 Task: For heading Use Spectral with green colour.  font size for heading18,  'Change the font style of data to'Spectral and font size to 9,  Change the alignment of both headline & data to Align left In the sheet  Budget Planning Spreadsheetbook
Action: Mouse moved to (25, 130)
Screenshot: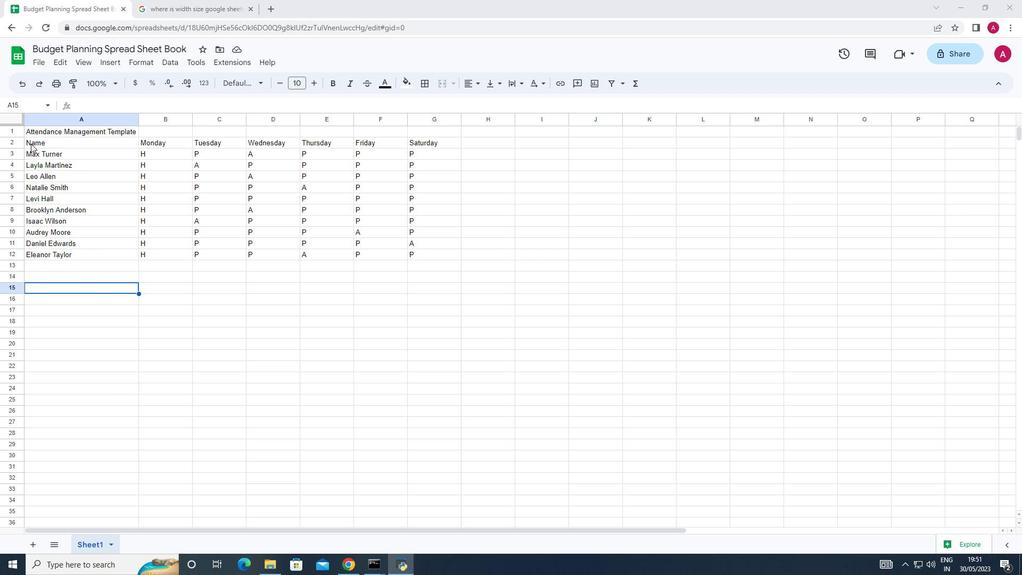 
Action: Mouse pressed left at (25, 130)
Screenshot: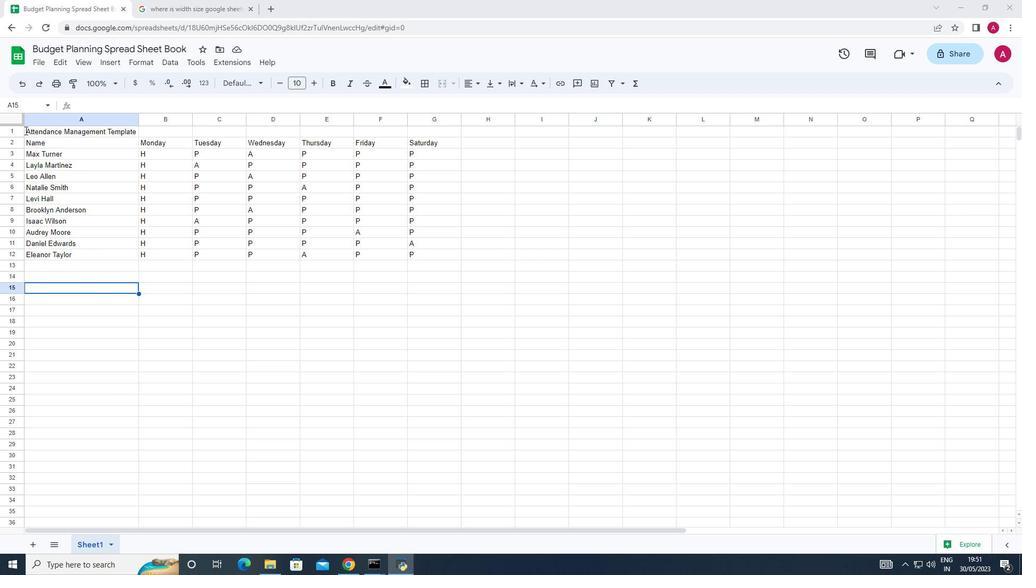 
Action: Mouse moved to (27, 129)
Screenshot: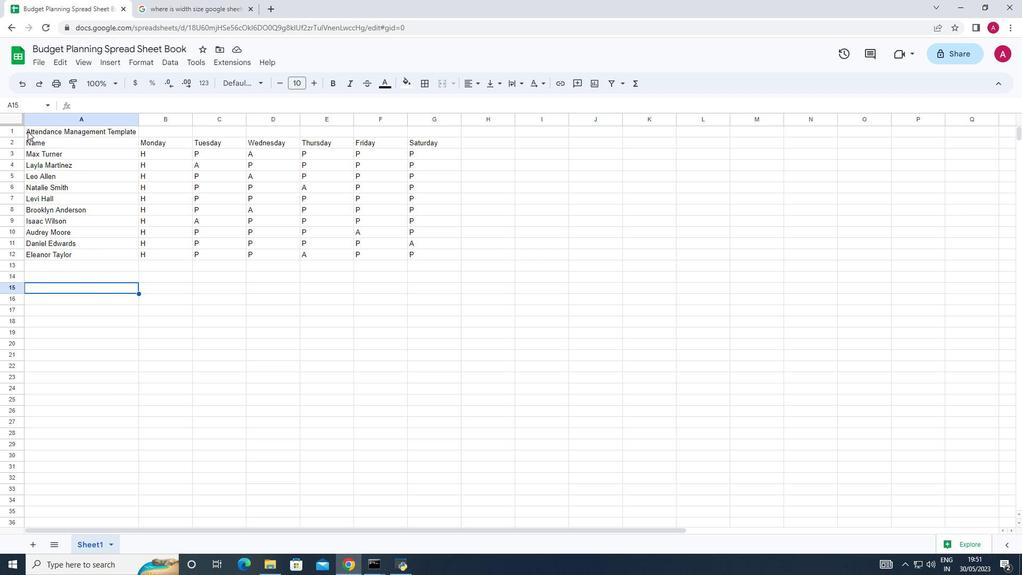 
Action: Mouse pressed left at (27, 129)
Screenshot: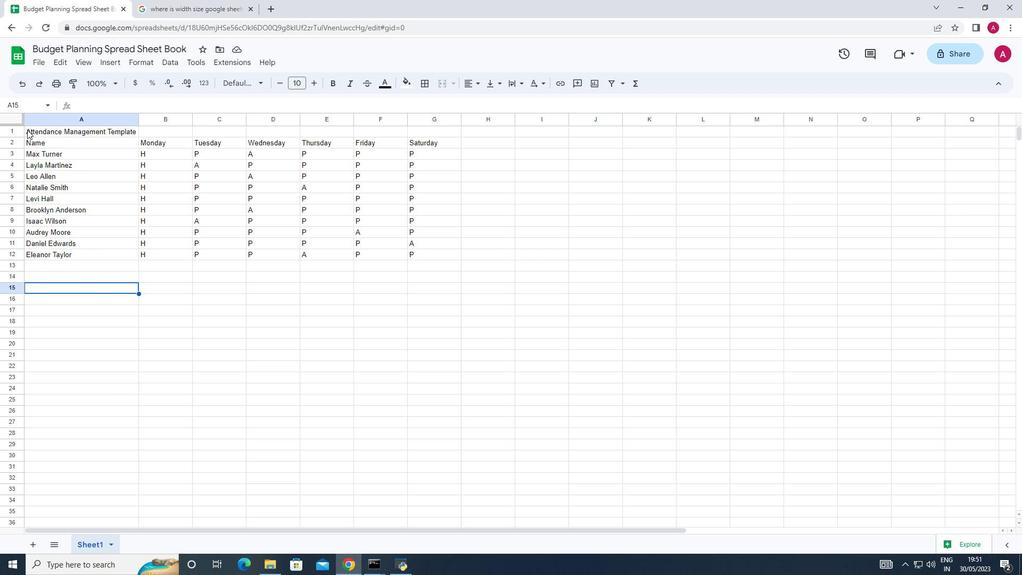 
Action: Mouse moved to (247, 82)
Screenshot: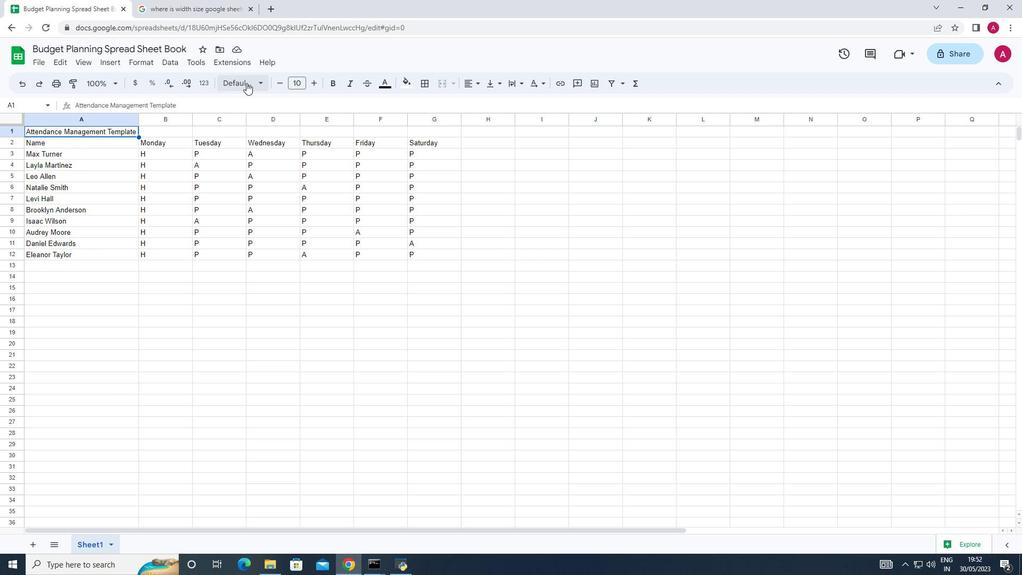 
Action: Mouse pressed left at (247, 82)
Screenshot: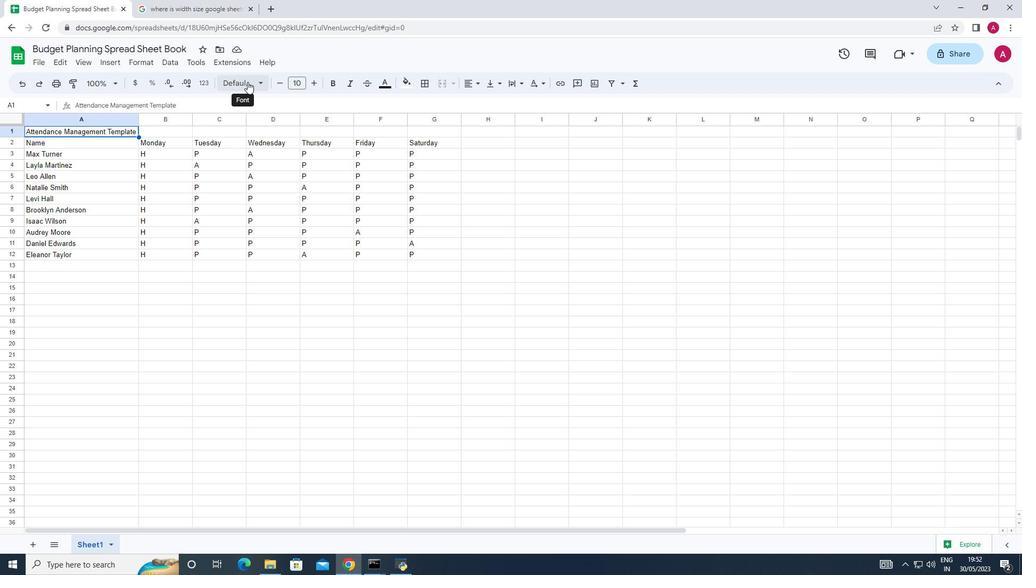 
Action: Mouse moved to (279, 283)
Screenshot: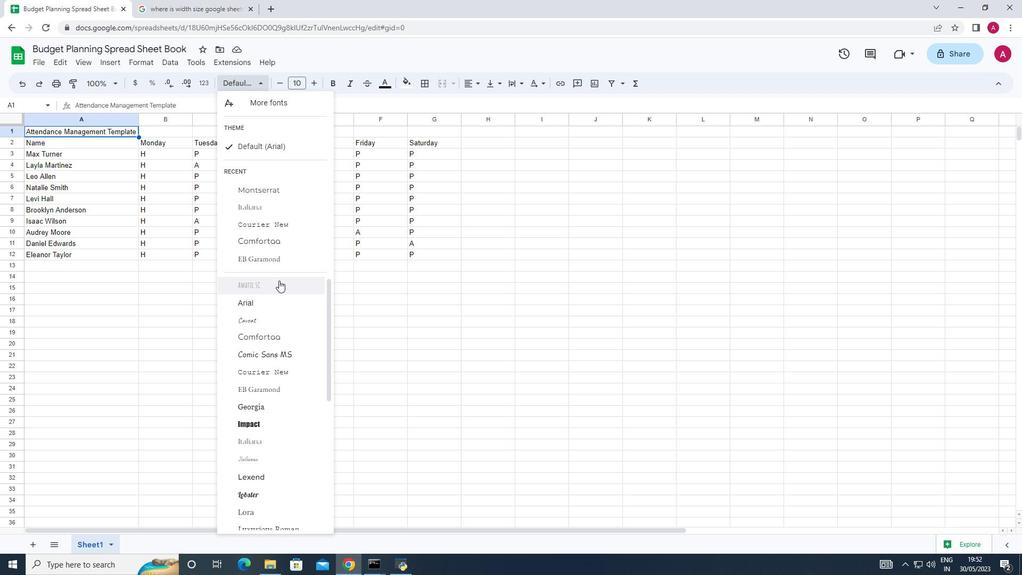
Action: Mouse scrolled (279, 282) with delta (0, 0)
Screenshot: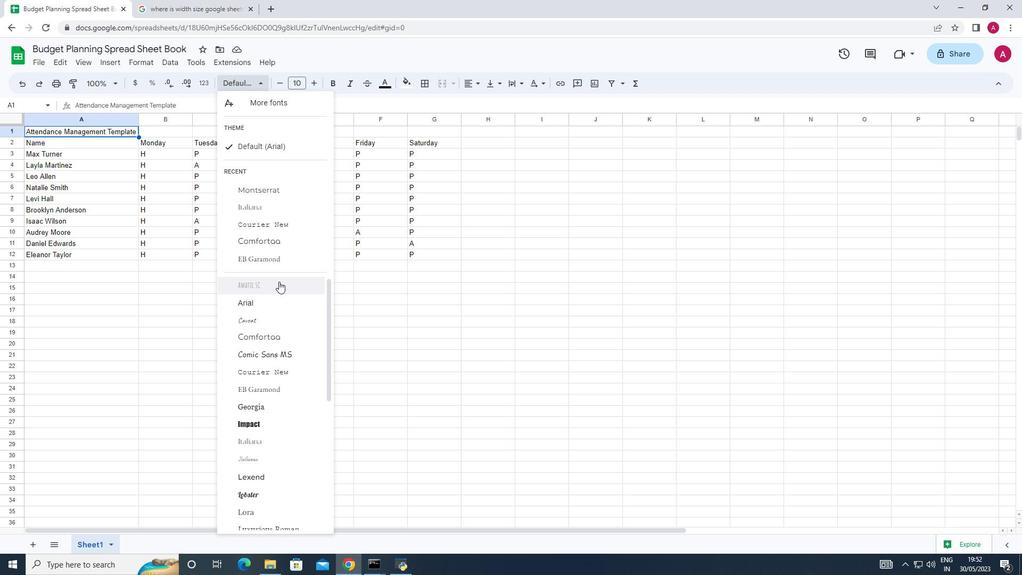 
Action: Mouse moved to (277, 306)
Screenshot: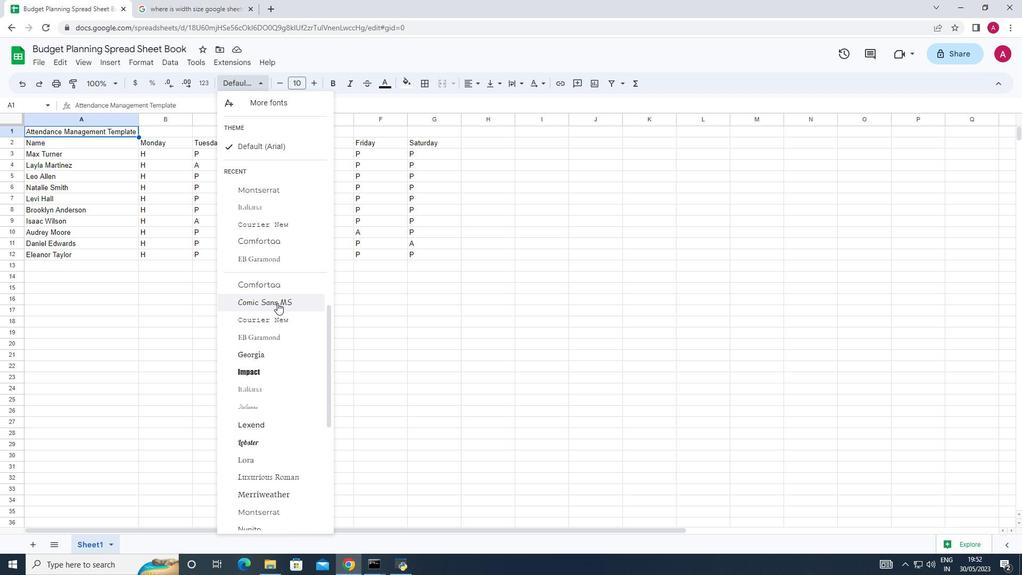 
Action: Mouse scrolled (277, 305) with delta (0, 0)
Screenshot: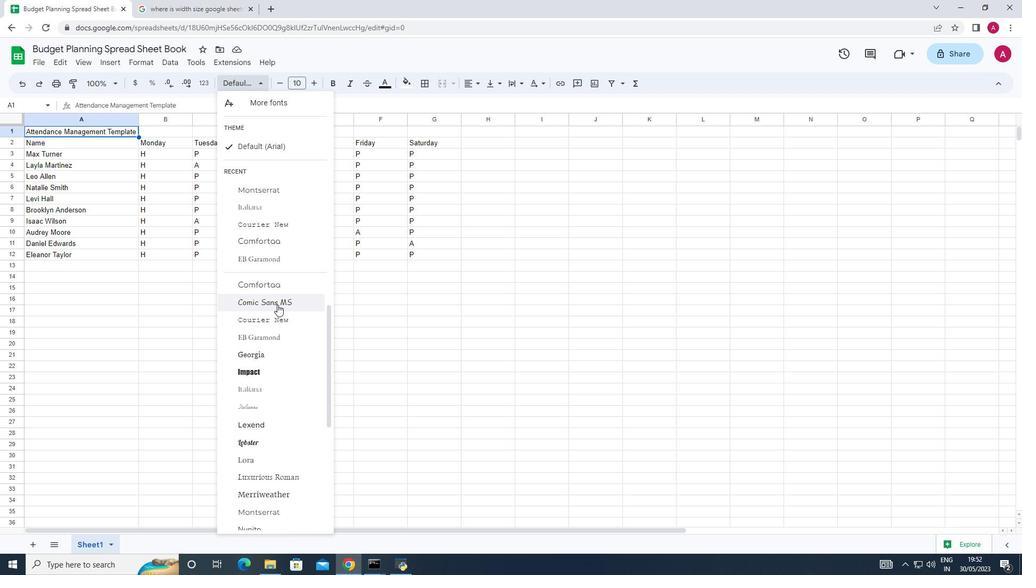 
Action: Mouse moved to (275, 312)
Screenshot: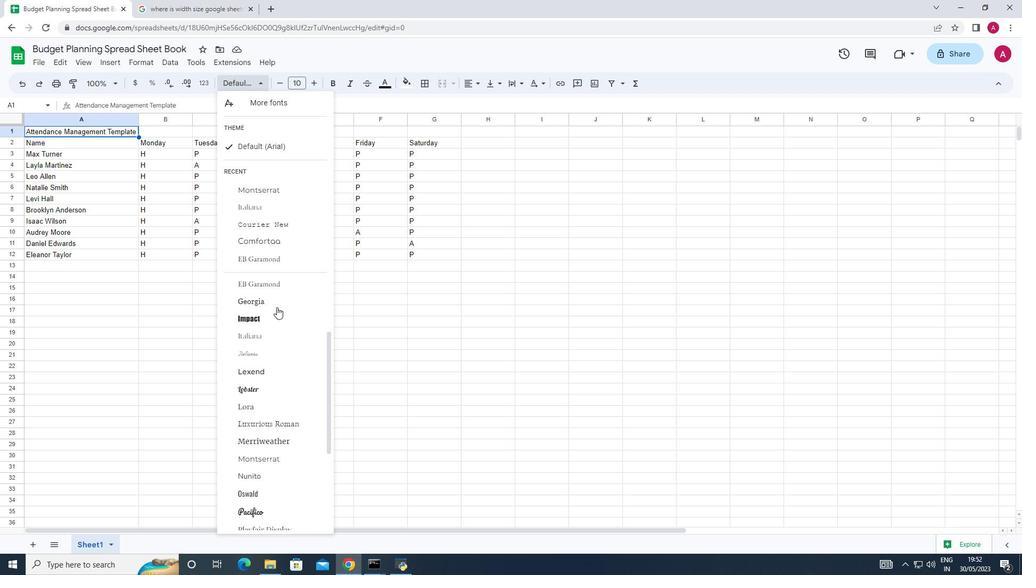 
Action: Mouse scrolled (275, 312) with delta (0, 0)
Screenshot: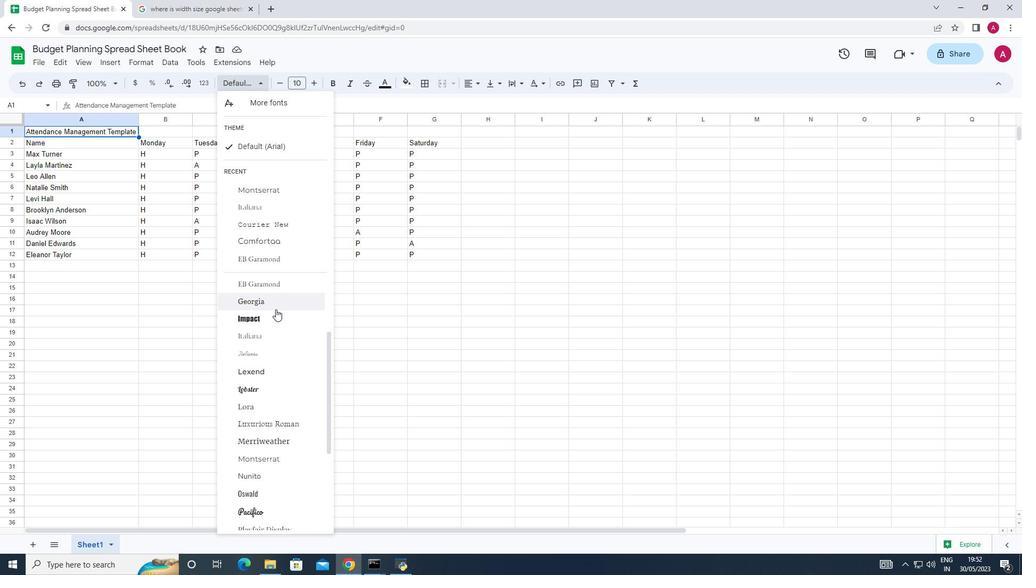 
Action: Mouse moved to (271, 319)
Screenshot: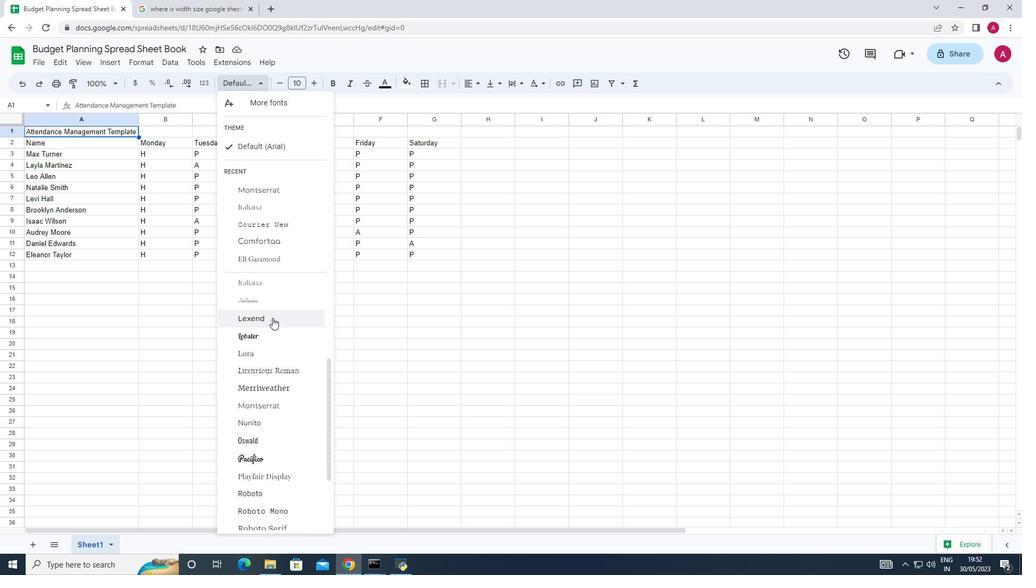 
Action: Mouse scrolled (271, 319) with delta (0, 0)
Screenshot: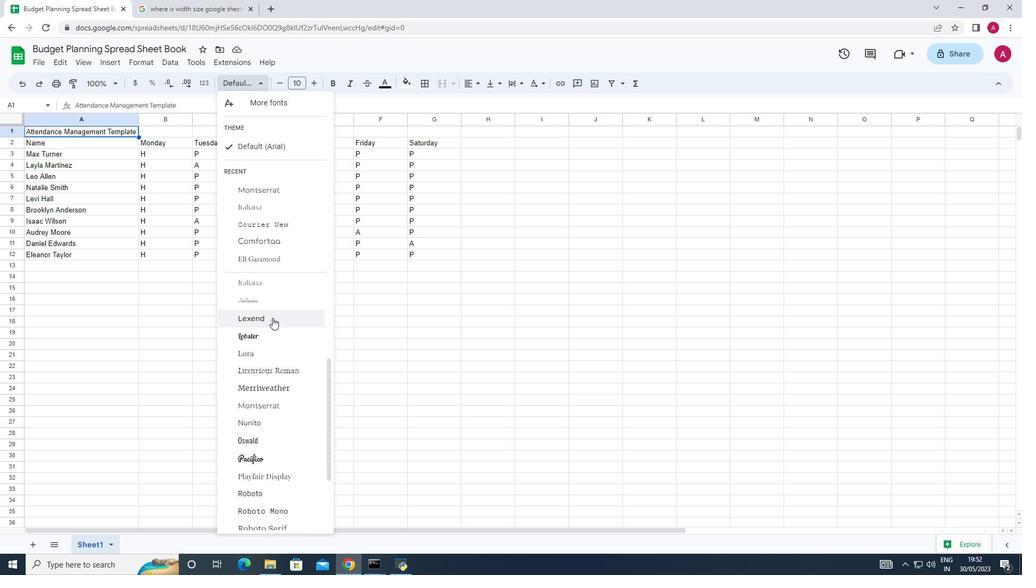 
Action: Mouse moved to (263, 377)
Screenshot: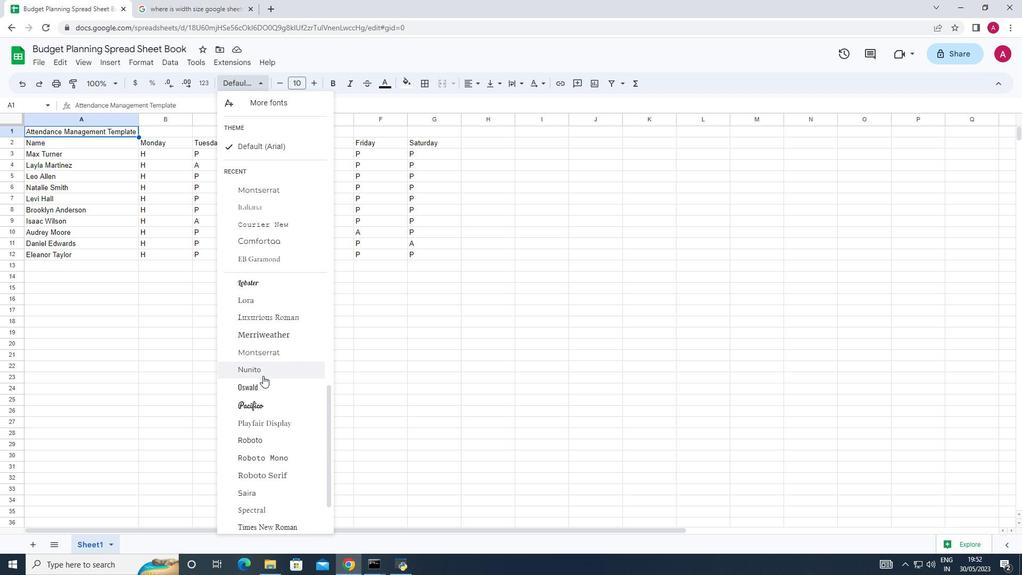 
Action: Mouse scrolled (263, 376) with delta (0, 0)
Screenshot: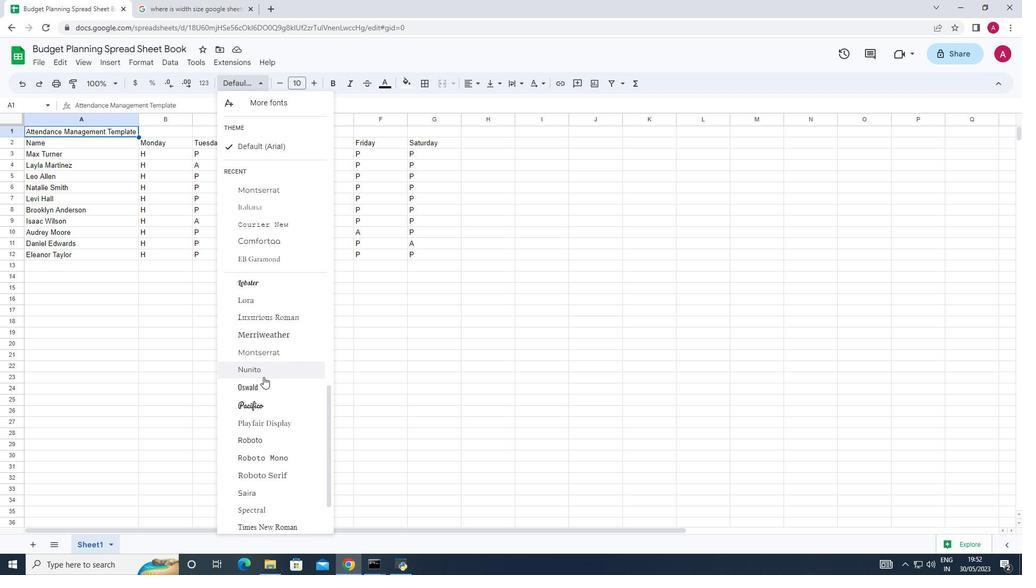 
Action: Mouse scrolled (263, 376) with delta (0, 0)
Screenshot: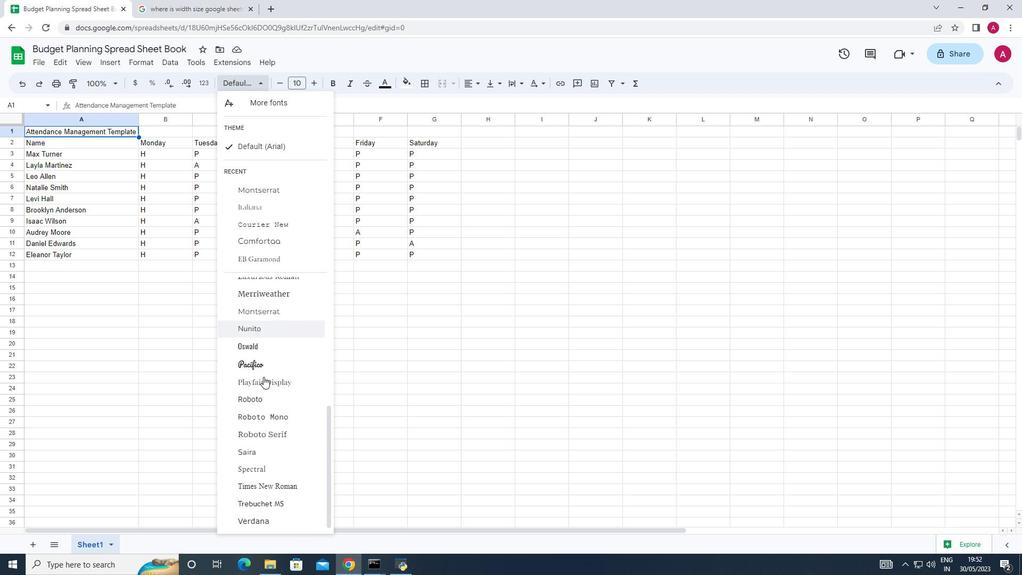 
Action: Mouse moved to (263, 378)
Screenshot: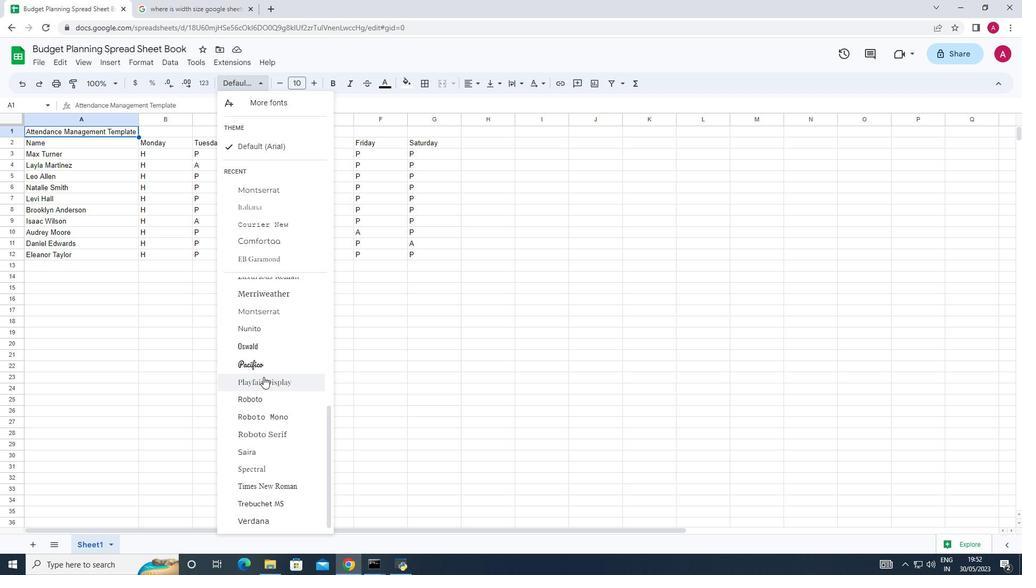 
Action: Mouse scrolled (263, 378) with delta (0, 0)
Screenshot: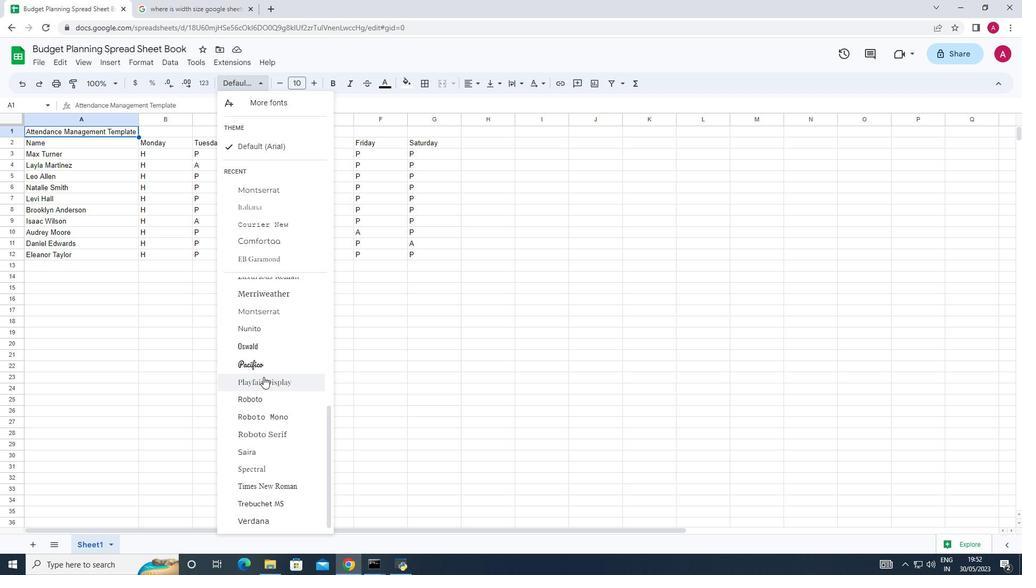 
Action: Mouse moved to (259, 471)
Screenshot: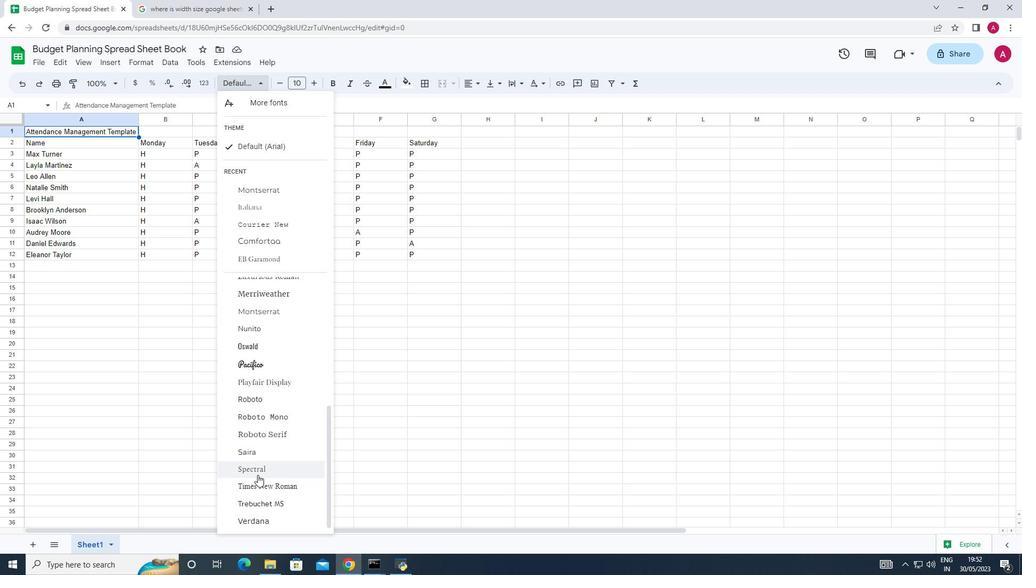 
Action: Mouse pressed left at (259, 471)
Screenshot: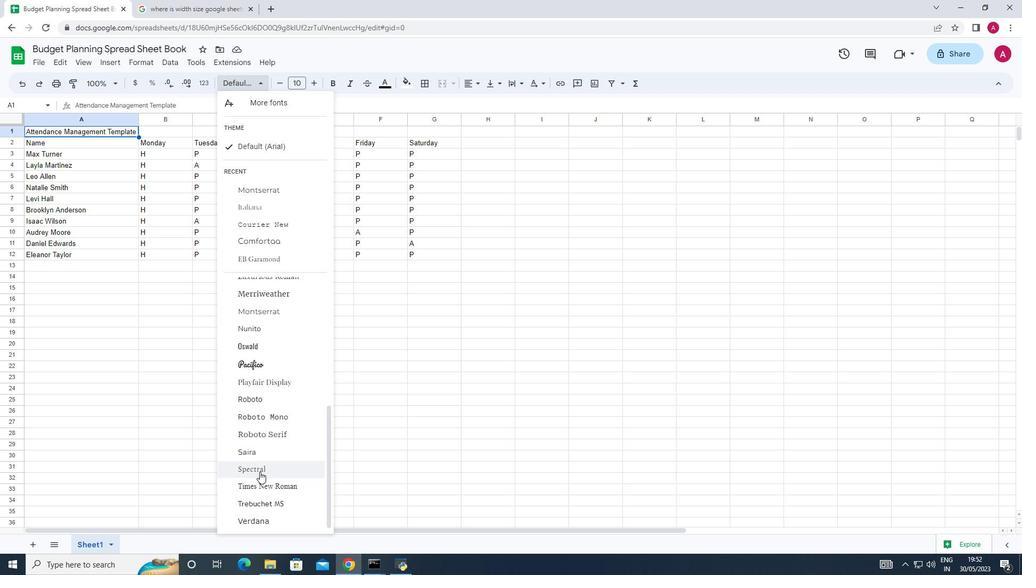 
Action: Mouse moved to (389, 85)
Screenshot: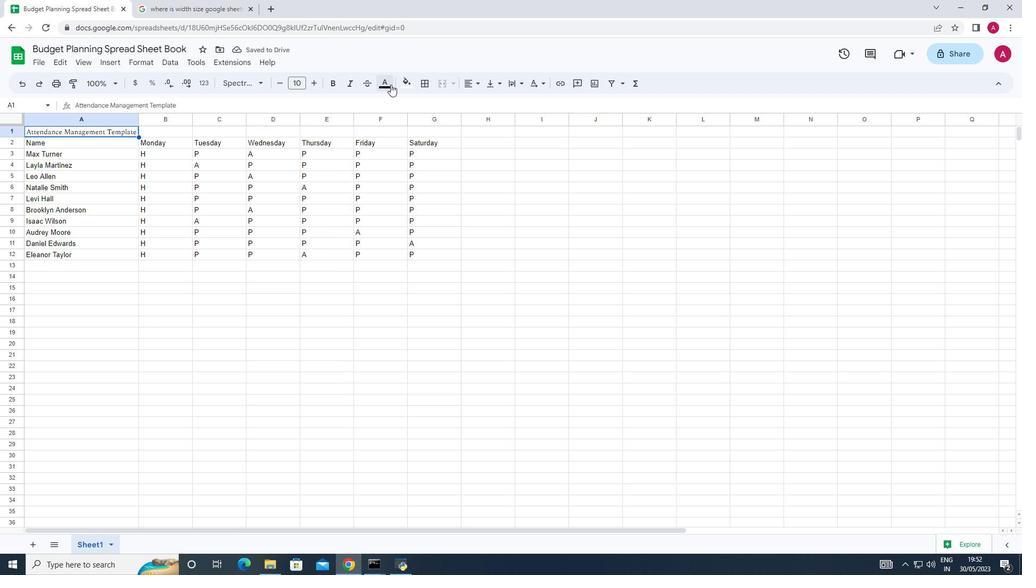 
Action: Mouse pressed left at (389, 85)
Screenshot: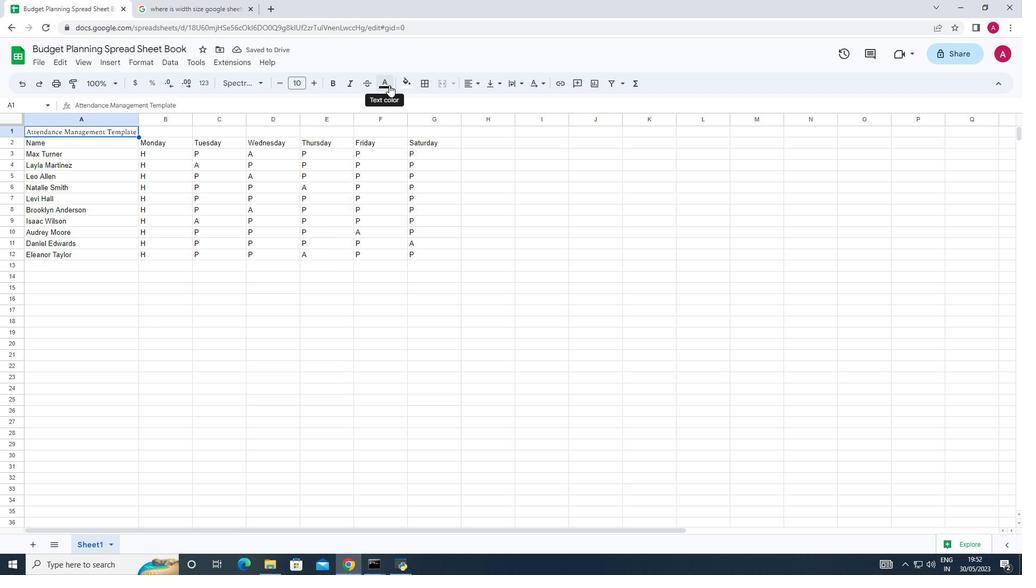 
Action: Mouse moved to (433, 133)
Screenshot: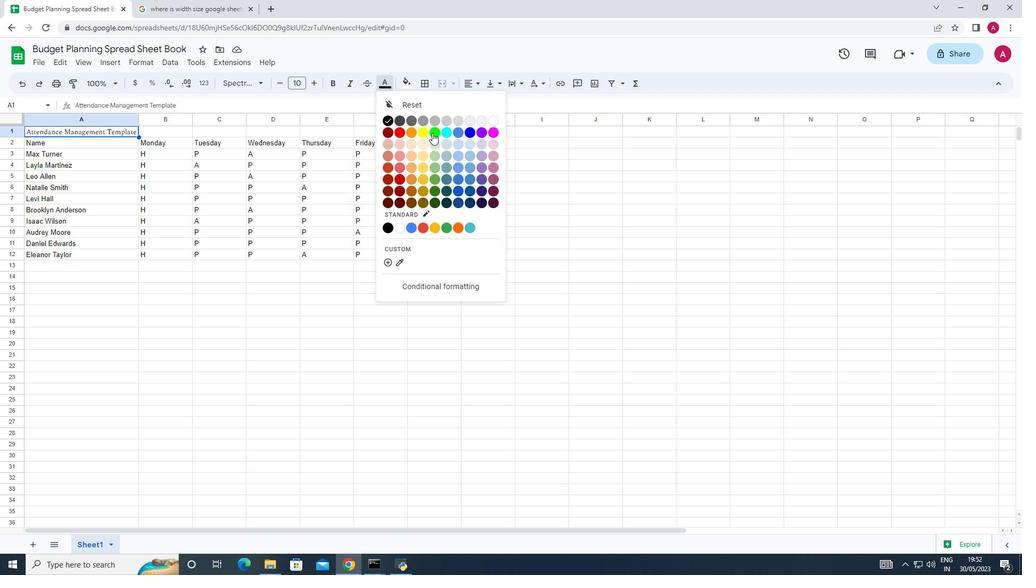 
Action: Mouse pressed left at (433, 133)
Screenshot: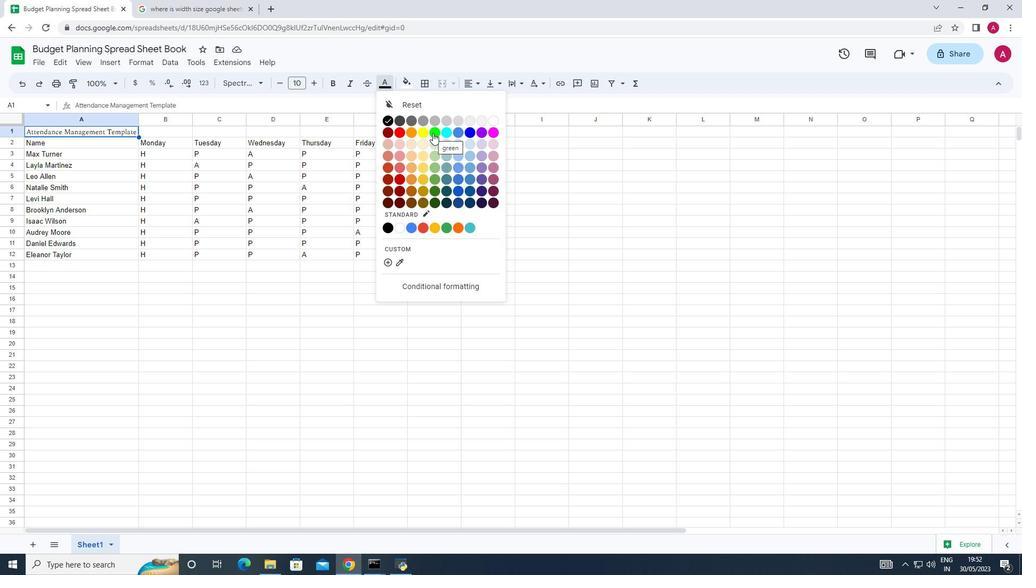 
Action: Mouse moved to (313, 85)
Screenshot: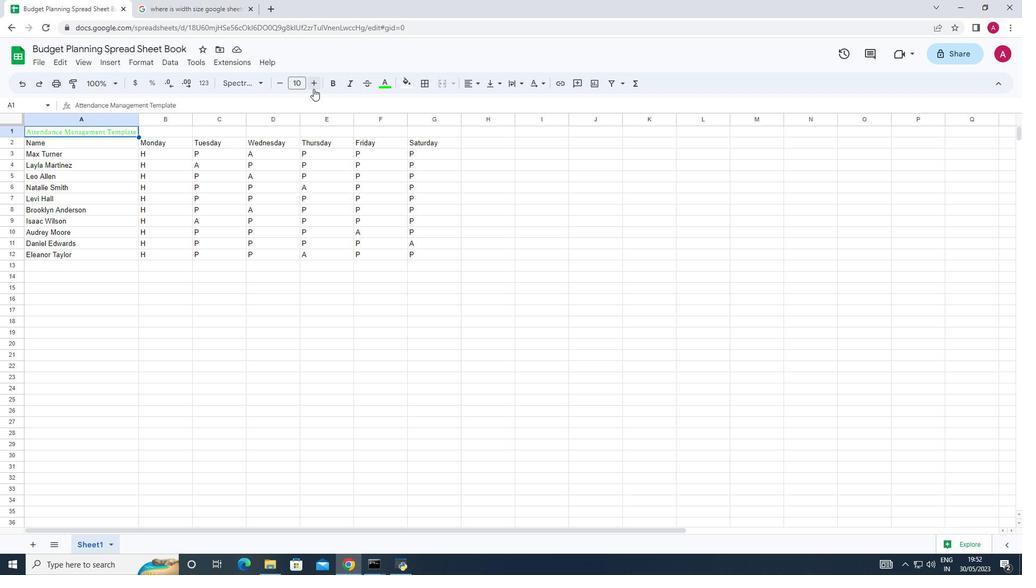 
Action: Mouse pressed left at (313, 85)
Screenshot: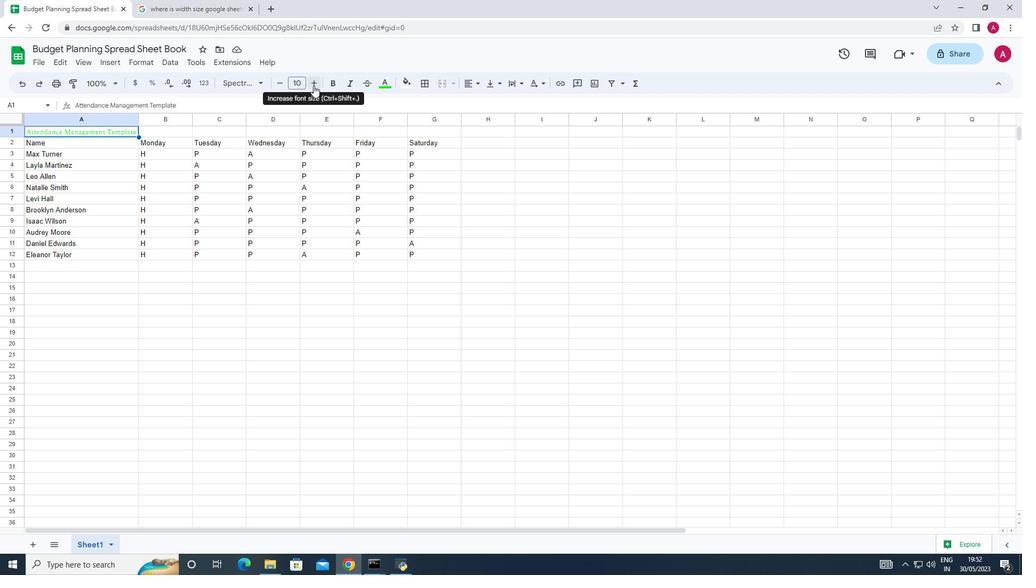 
Action: Mouse pressed left at (313, 85)
Screenshot: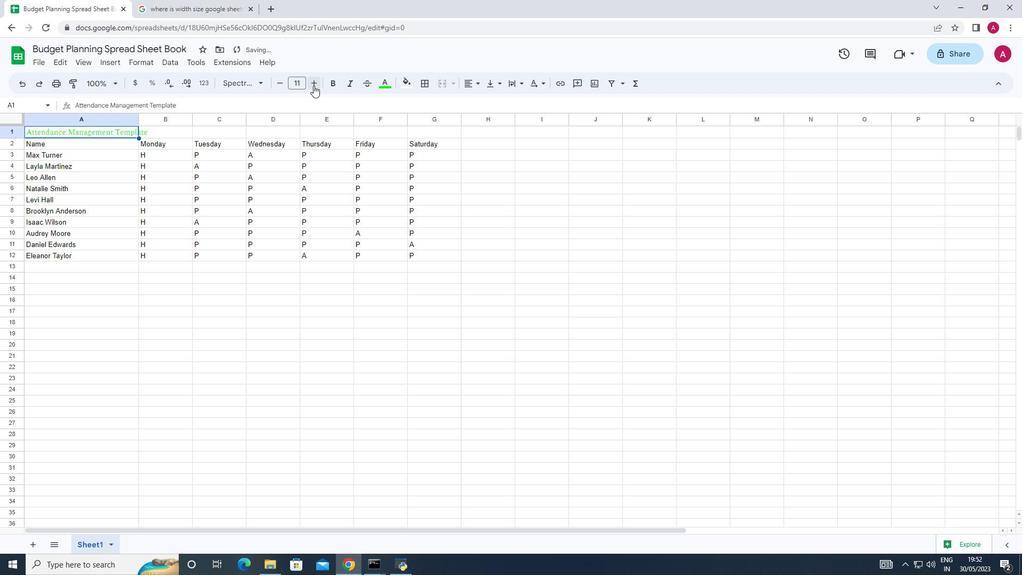
Action: Mouse pressed left at (313, 85)
Screenshot: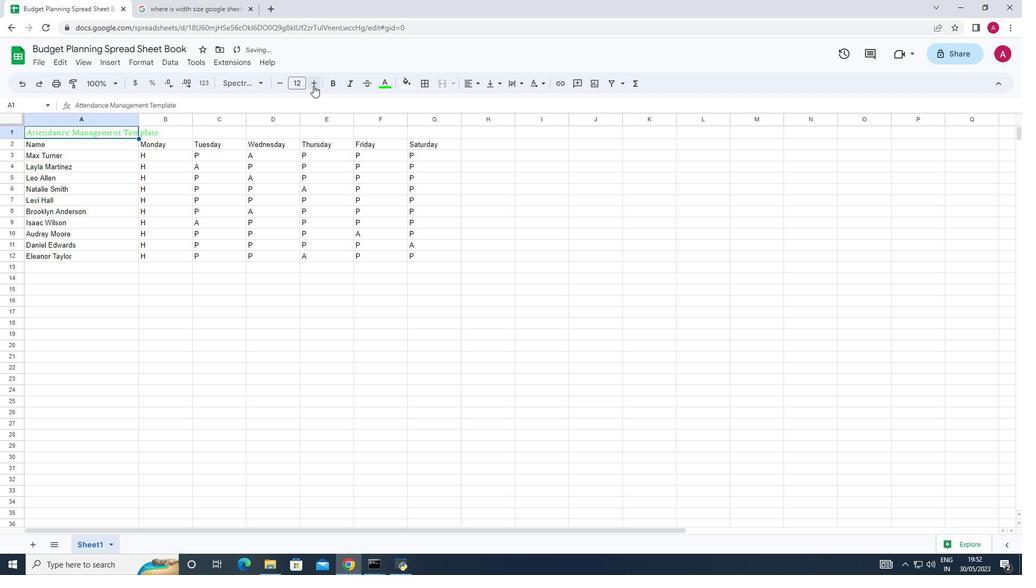 
Action: Mouse pressed left at (313, 85)
Screenshot: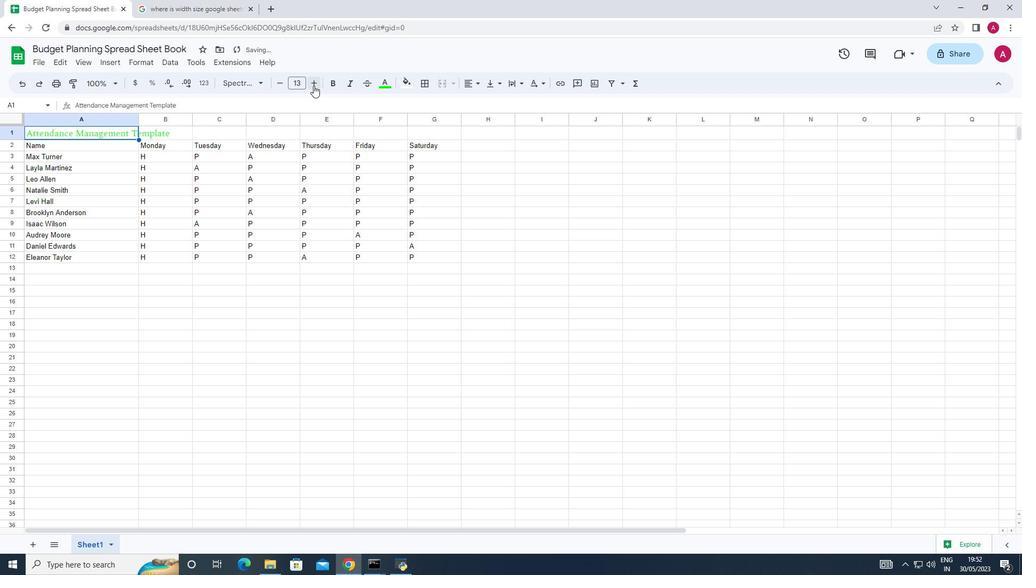 
Action: Mouse pressed left at (313, 85)
Screenshot: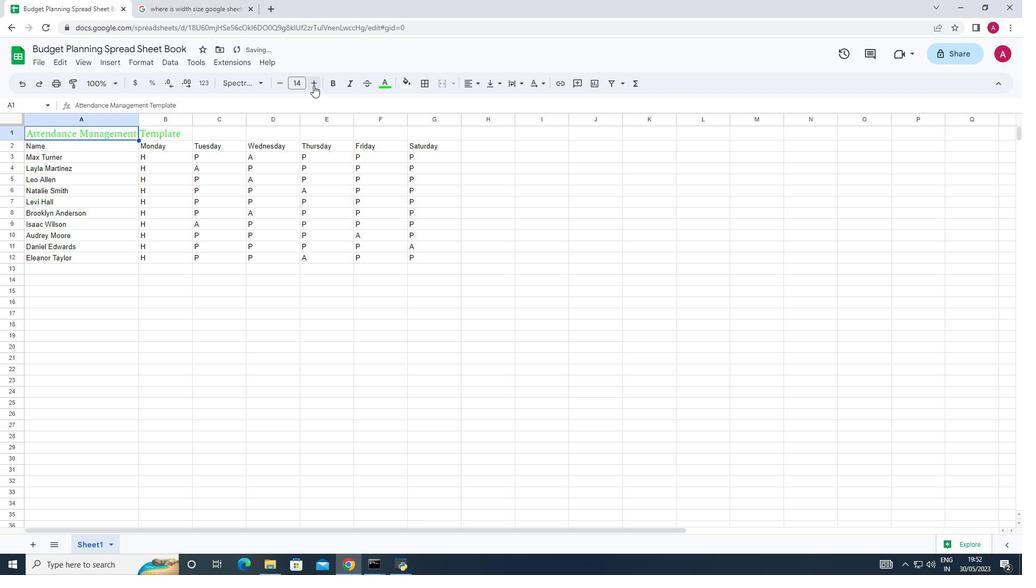 
Action: Mouse pressed left at (313, 85)
Screenshot: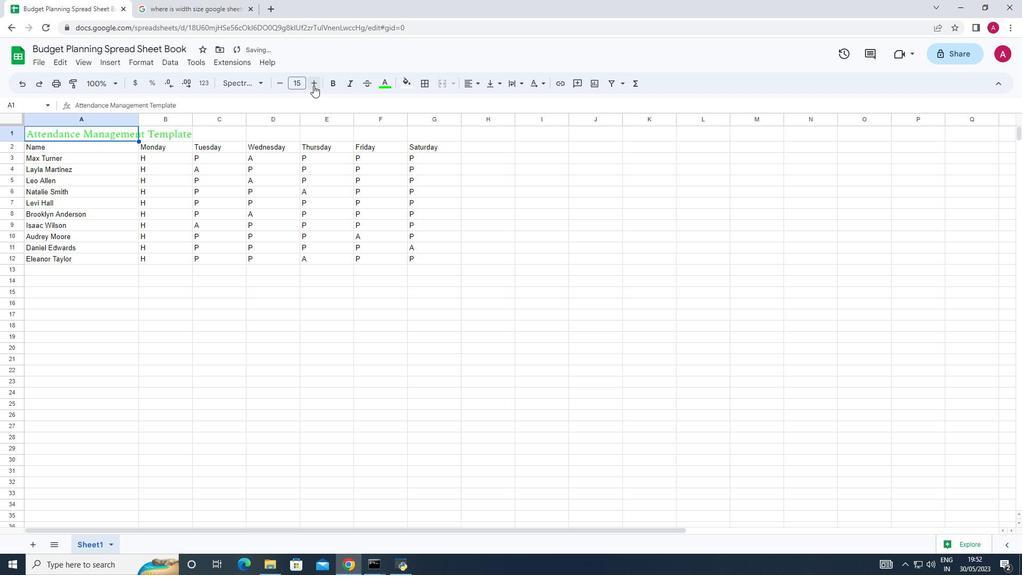 
Action: Mouse pressed left at (313, 85)
Screenshot: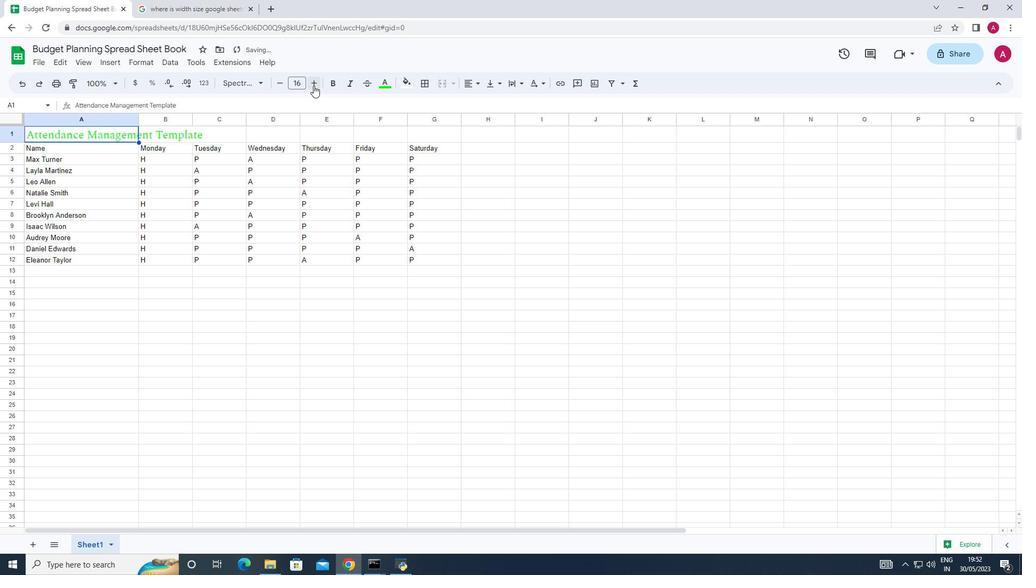 
Action: Mouse pressed left at (313, 85)
Screenshot: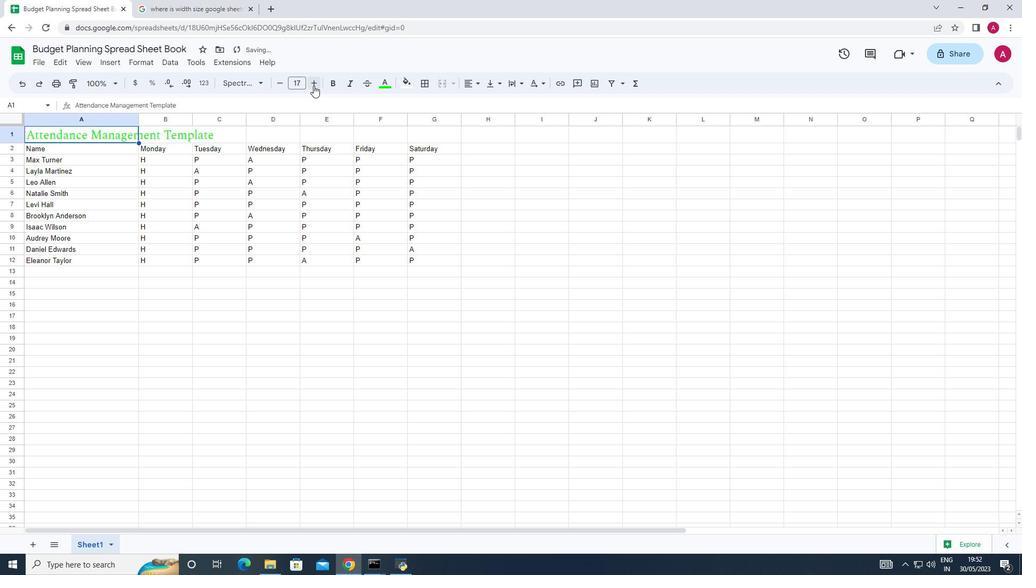 
Action: Mouse moved to (192, 334)
Screenshot: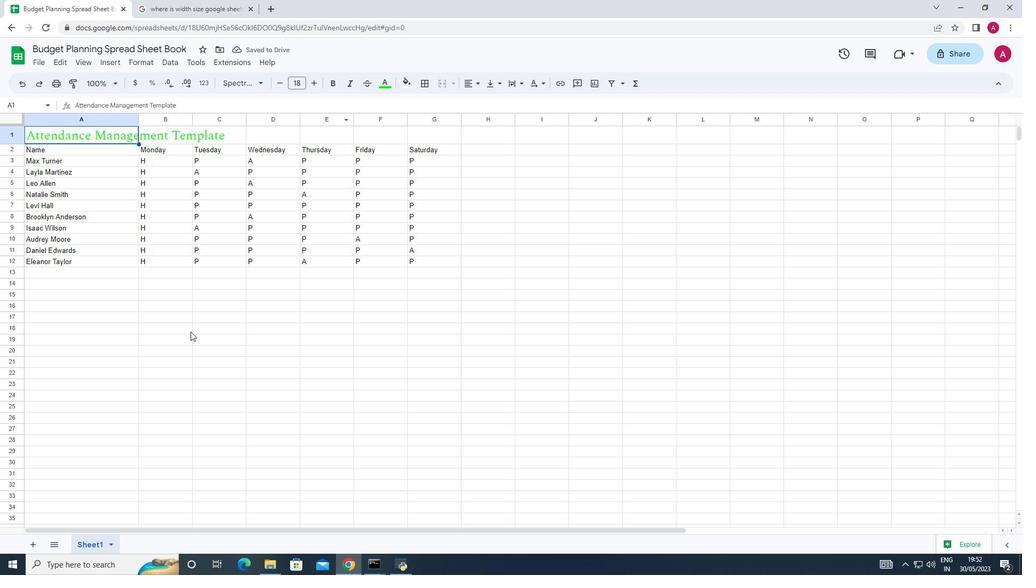 
Action: Mouse pressed left at (192, 334)
Screenshot: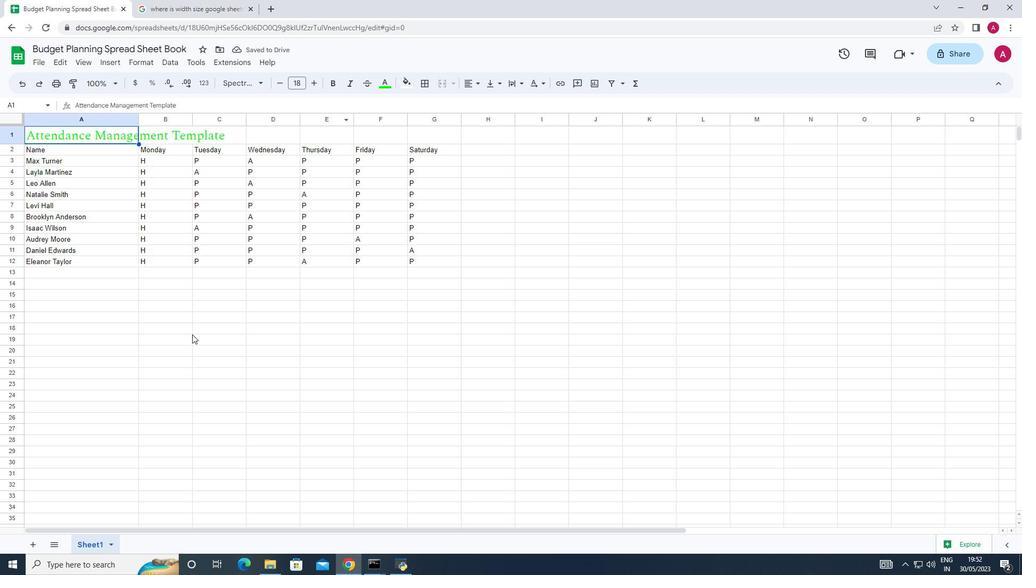 
Action: Mouse moved to (27, 146)
Screenshot: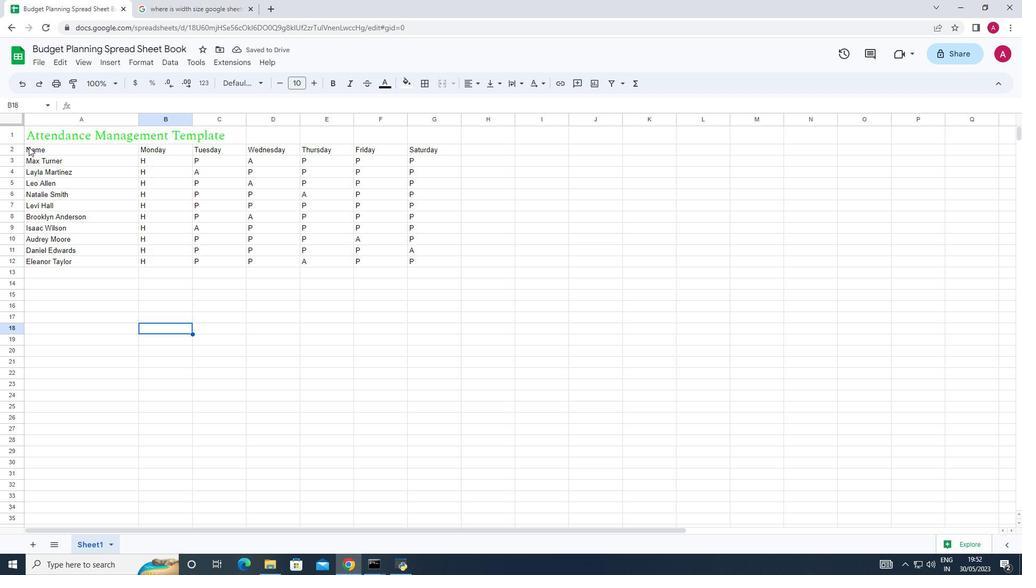 
Action: Mouse pressed left at (27, 146)
Screenshot: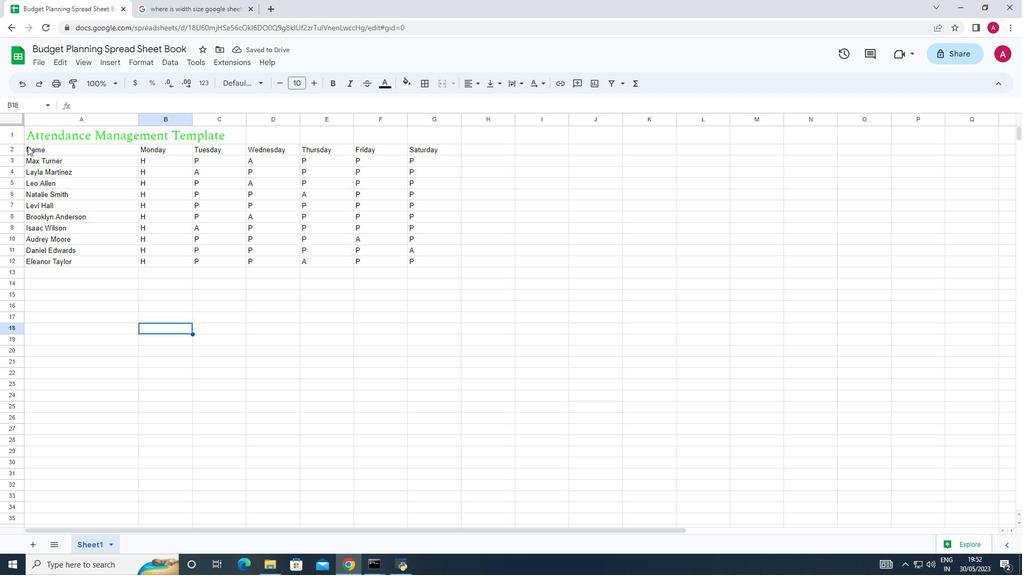 
Action: Mouse moved to (237, 82)
Screenshot: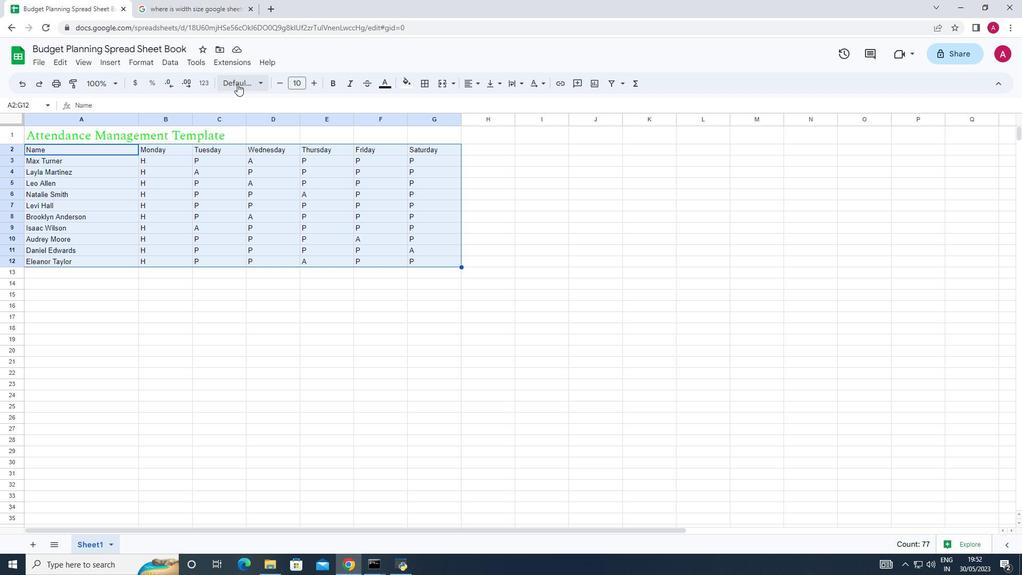 
Action: Mouse pressed left at (237, 82)
Screenshot: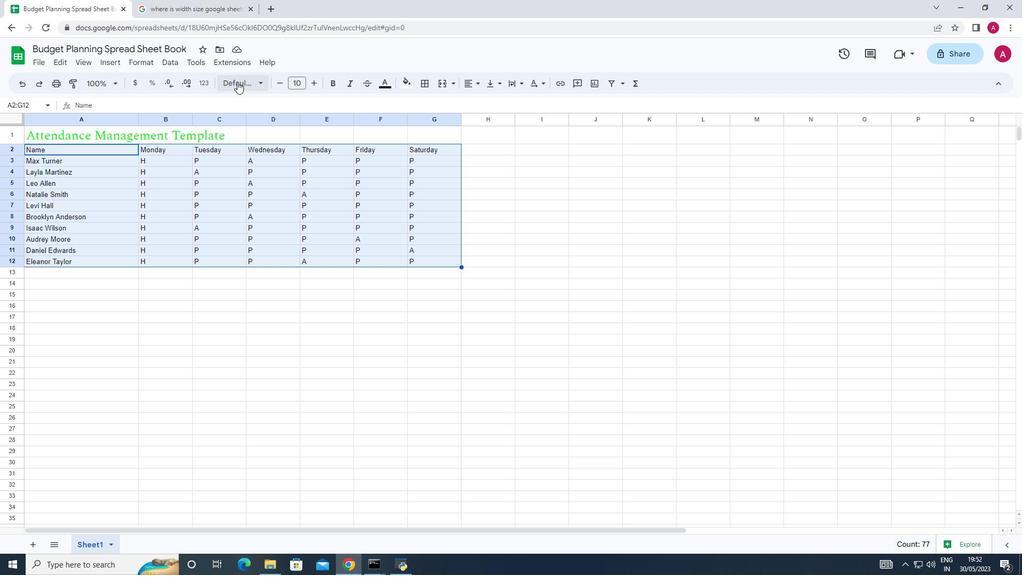 
Action: Mouse moved to (261, 268)
Screenshot: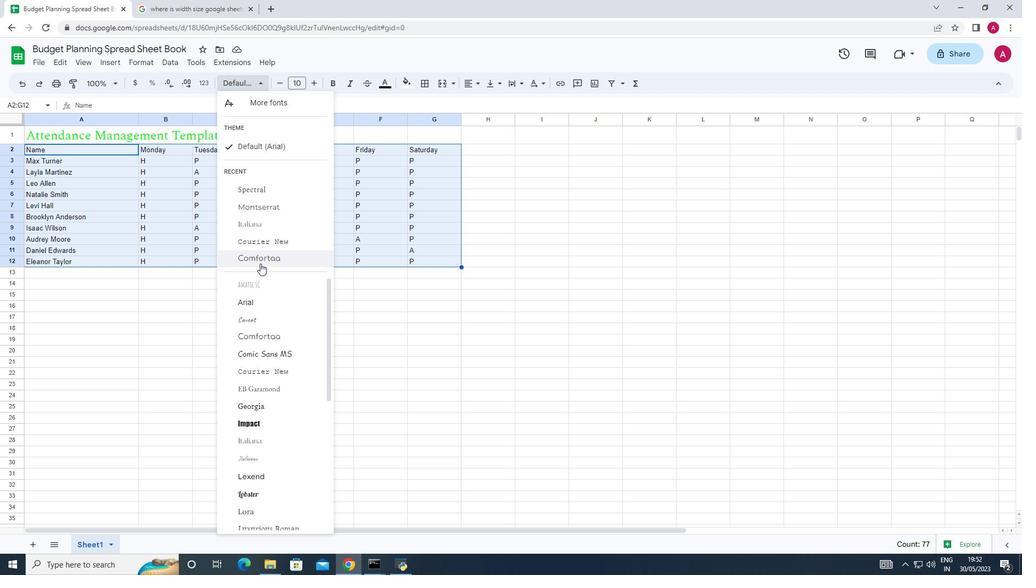 
Action: Mouse scrolled (261, 267) with delta (0, 0)
Screenshot: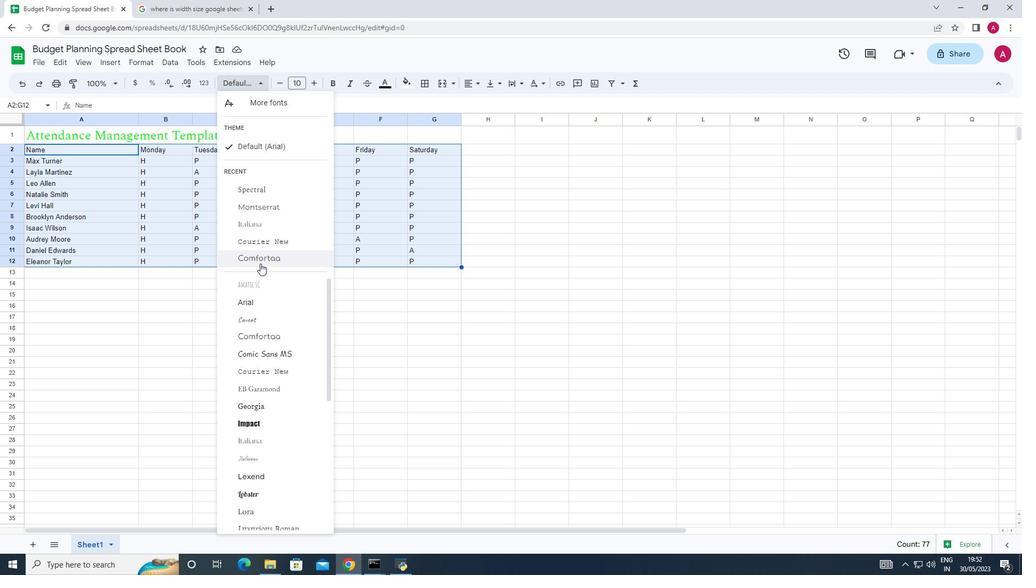 
Action: Mouse moved to (262, 284)
Screenshot: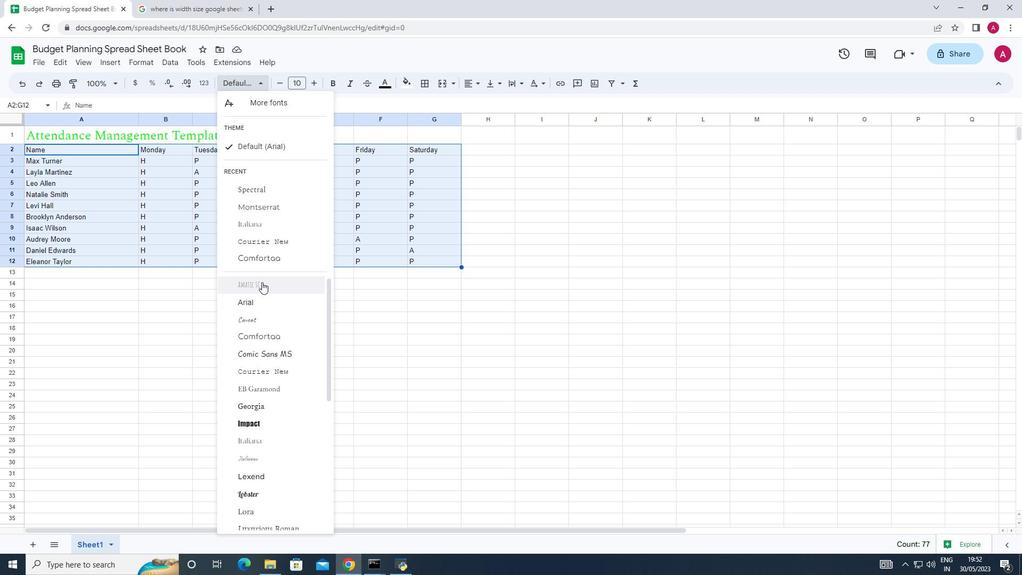 
Action: Mouse scrolled (262, 284) with delta (0, 0)
Screenshot: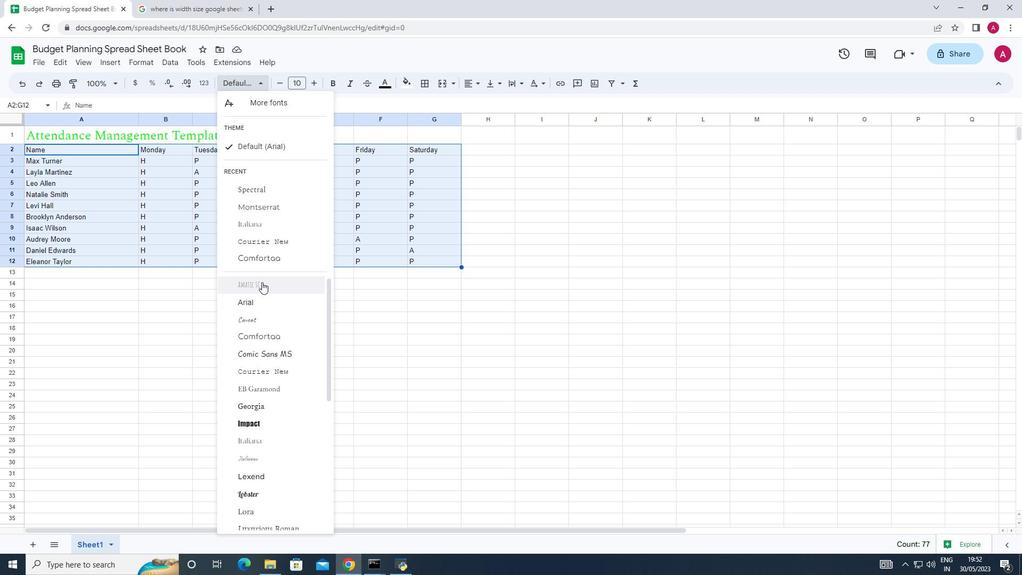 
Action: Mouse moved to (262, 288)
Screenshot: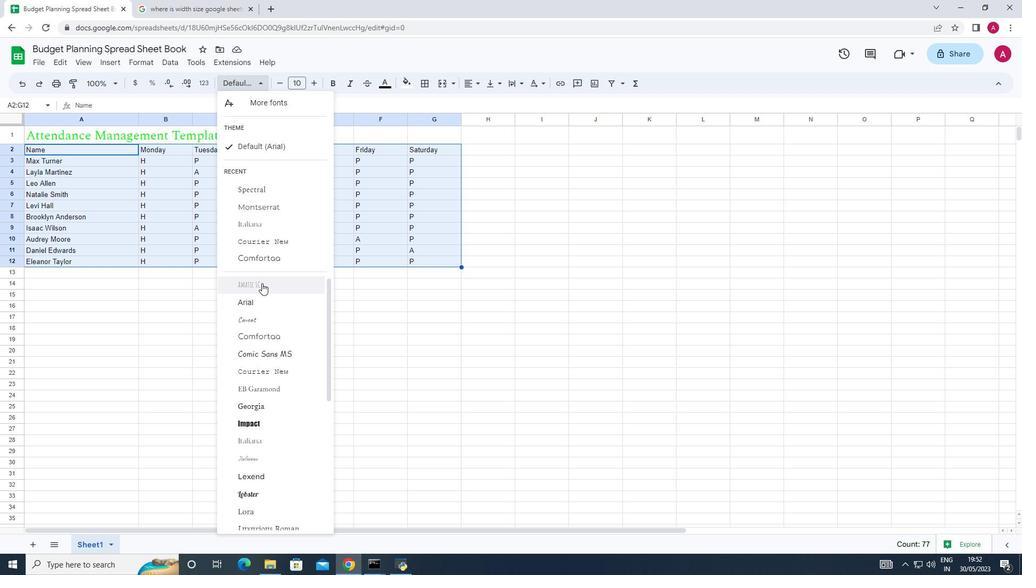
Action: Mouse scrolled (262, 288) with delta (0, 0)
Screenshot: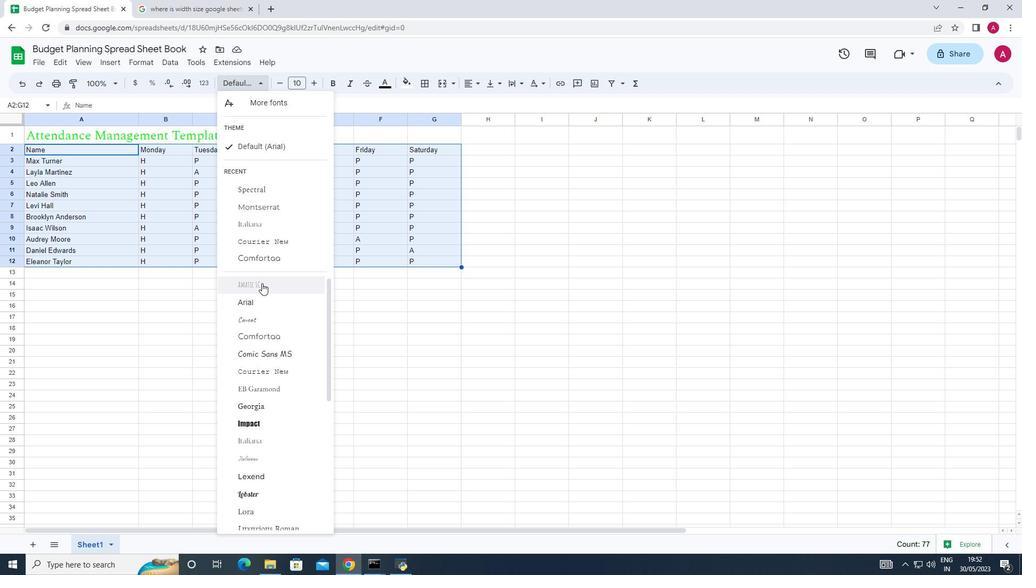 
Action: Mouse moved to (256, 311)
Screenshot: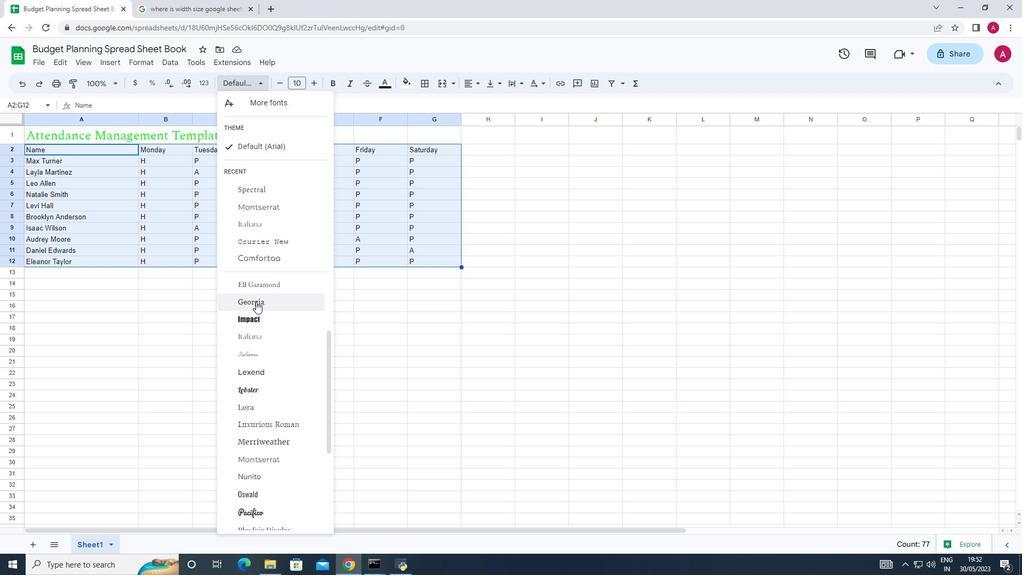 
Action: Mouse scrolled (256, 311) with delta (0, 0)
Screenshot: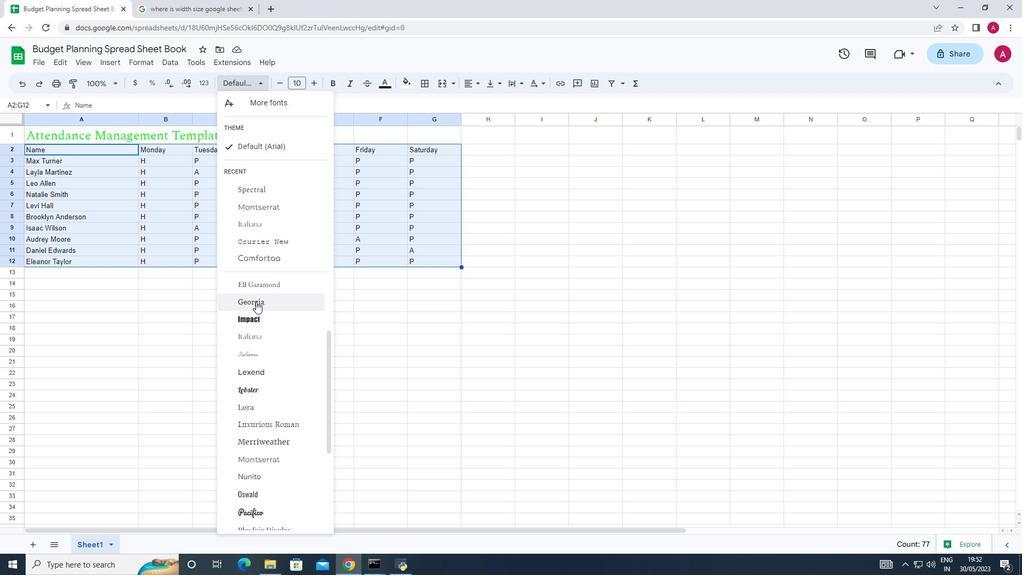 
Action: Mouse moved to (261, 364)
Screenshot: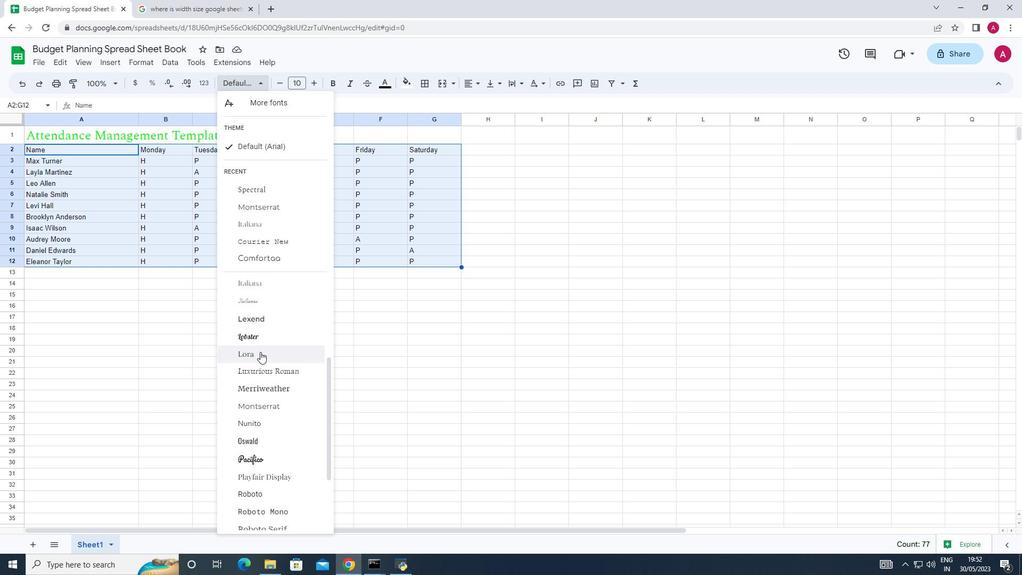 
Action: Mouse scrolled (261, 363) with delta (0, 0)
Screenshot: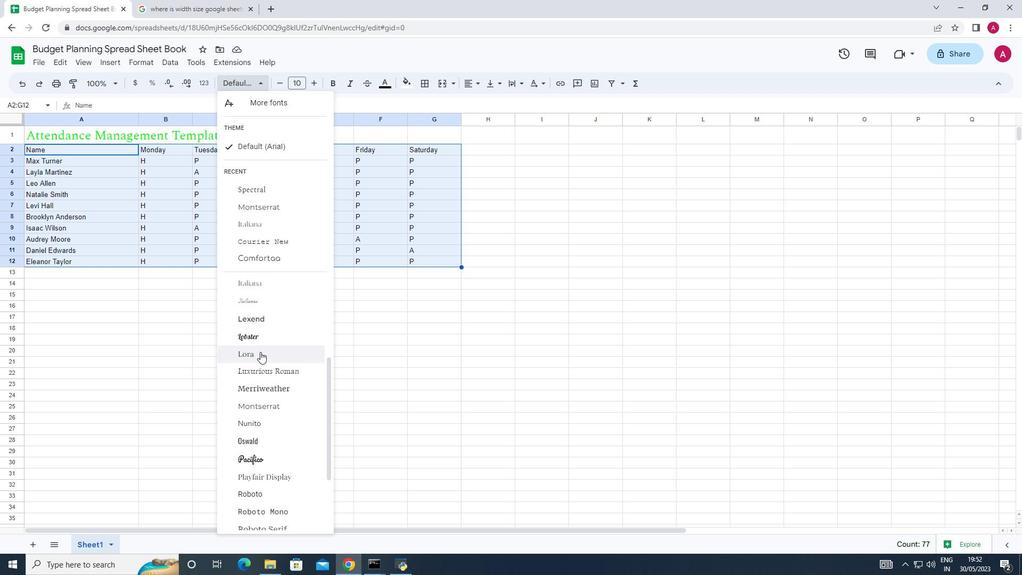 
Action: Mouse moved to (261, 372)
Screenshot: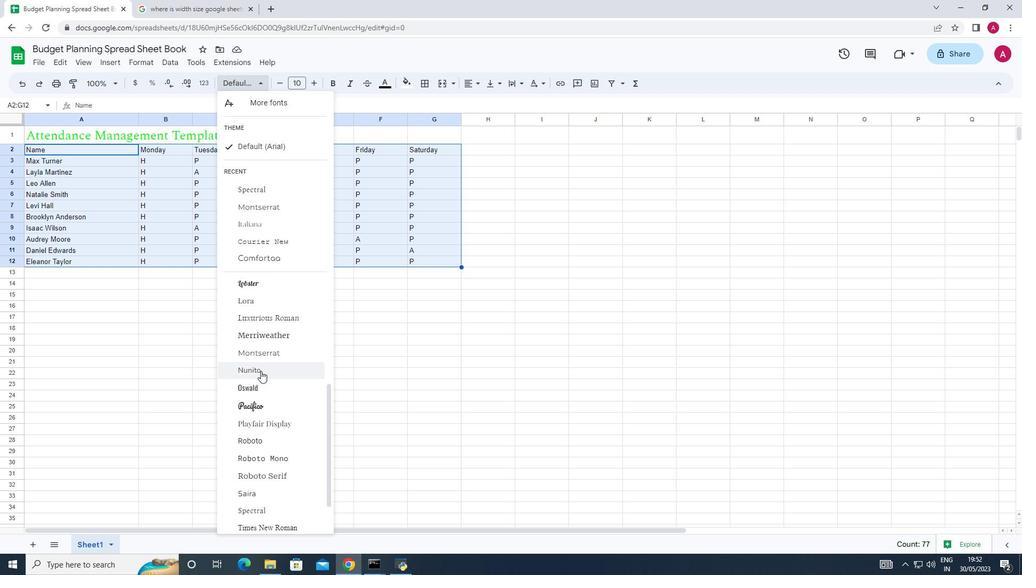 
Action: Mouse scrolled (261, 372) with delta (0, 0)
Screenshot: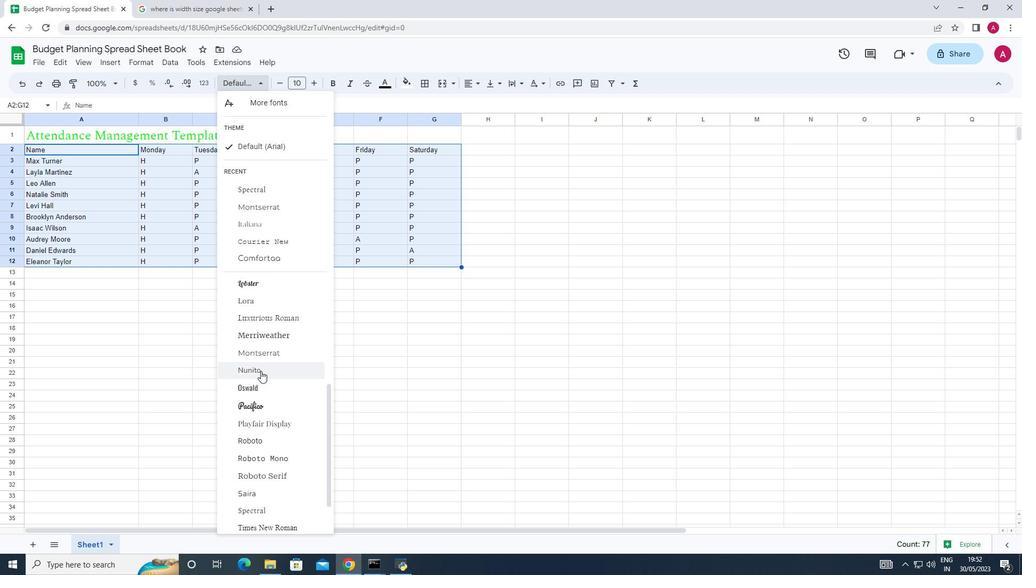 
Action: Mouse moved to (261, 376)
Screenshot: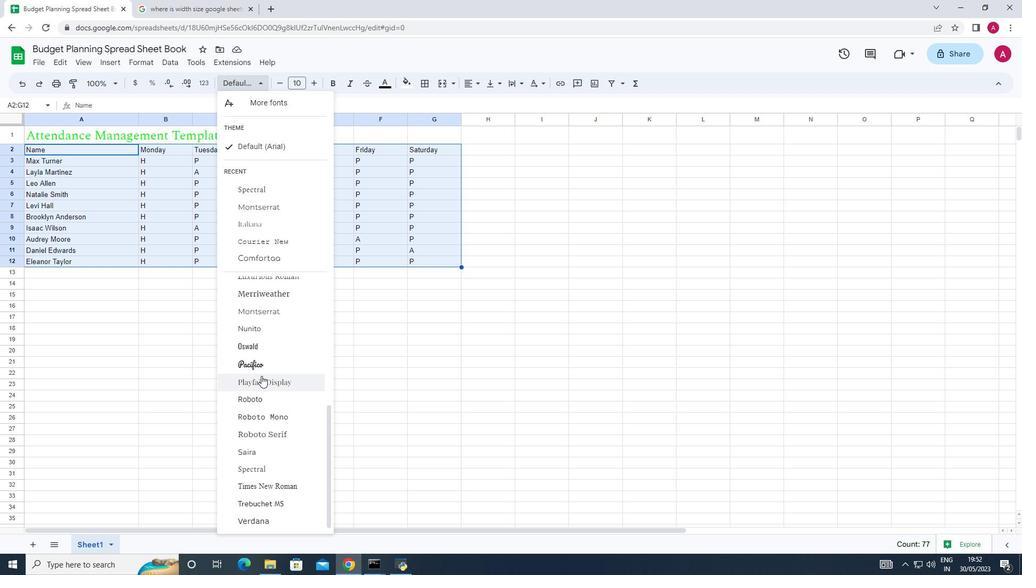 
Action: Mouse scrolled (261, 376) with delta (0, 0)
Screenshot: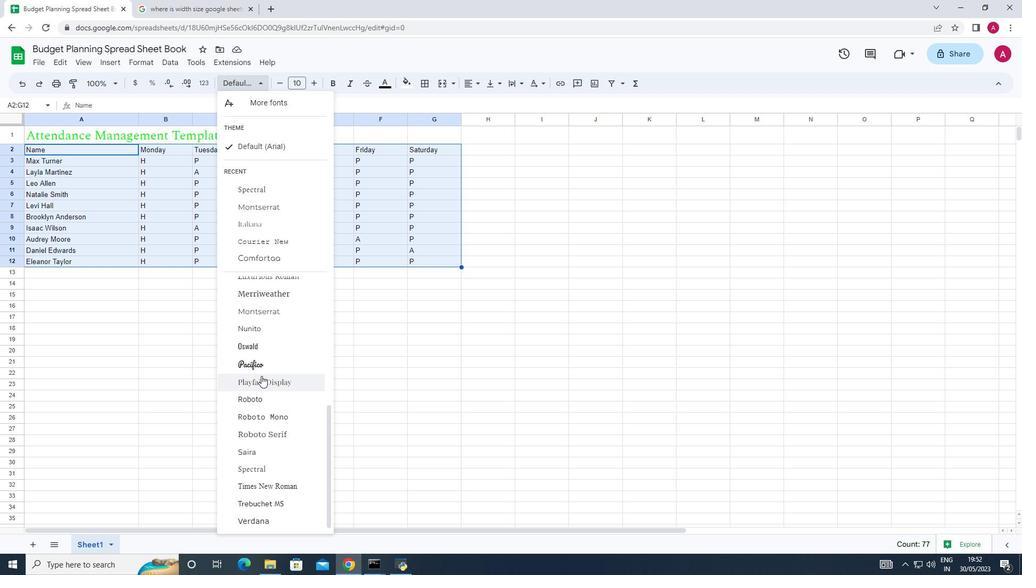 
Action: Mouse moved to (261, 377)
Screenshot: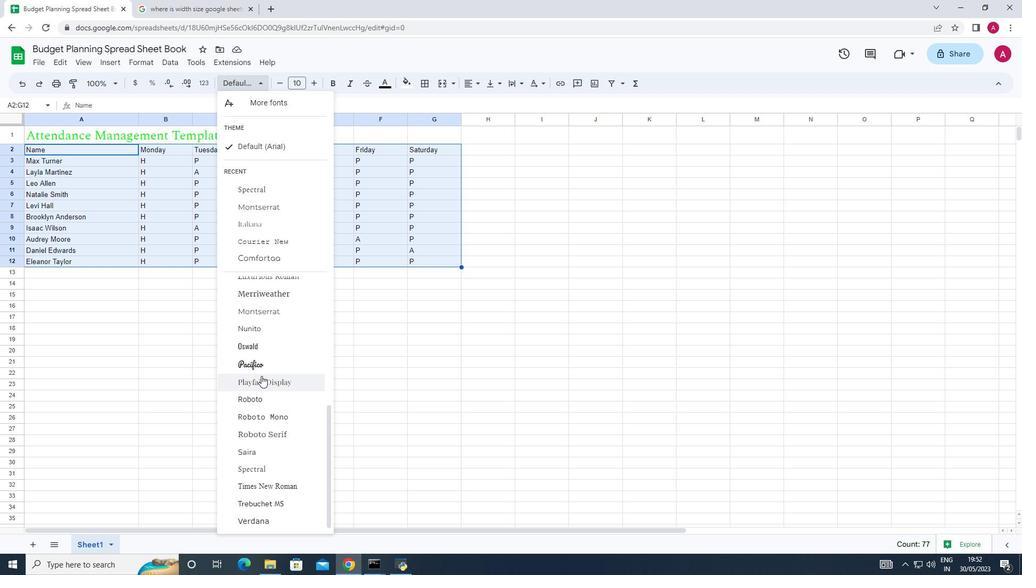
Action: Mouse scrolled (261, 377) with delta (0, 0)
Screenshot: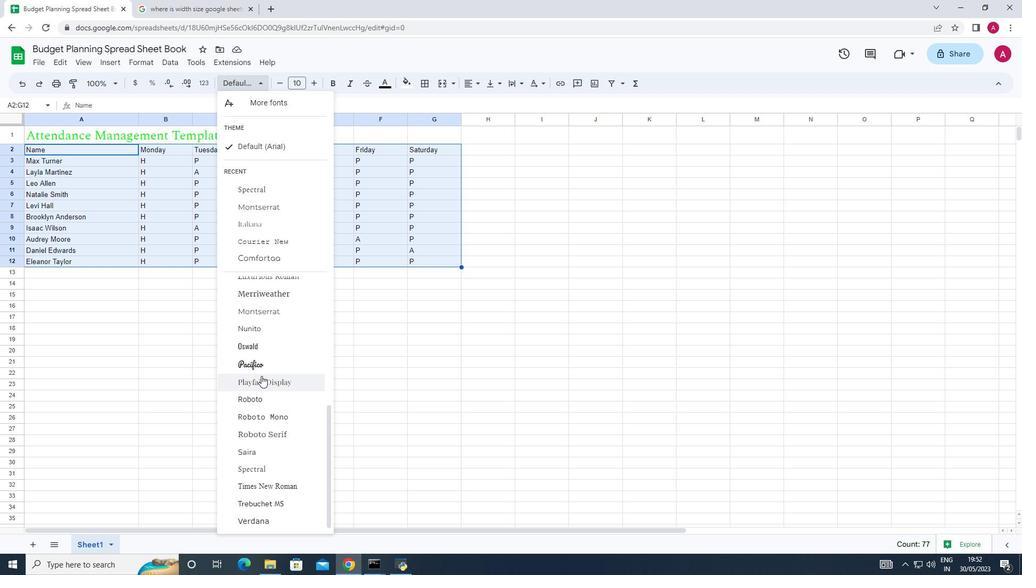 
Action: Mouse moved to (243, 475)
Screenshot: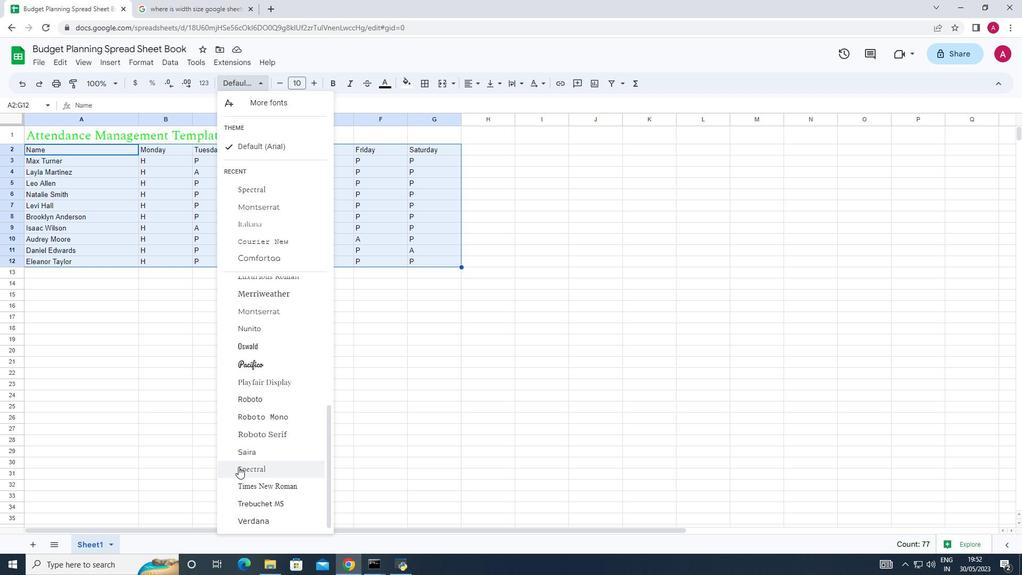 
Action: Mouse pressed left at (243, 475)
Screenshot: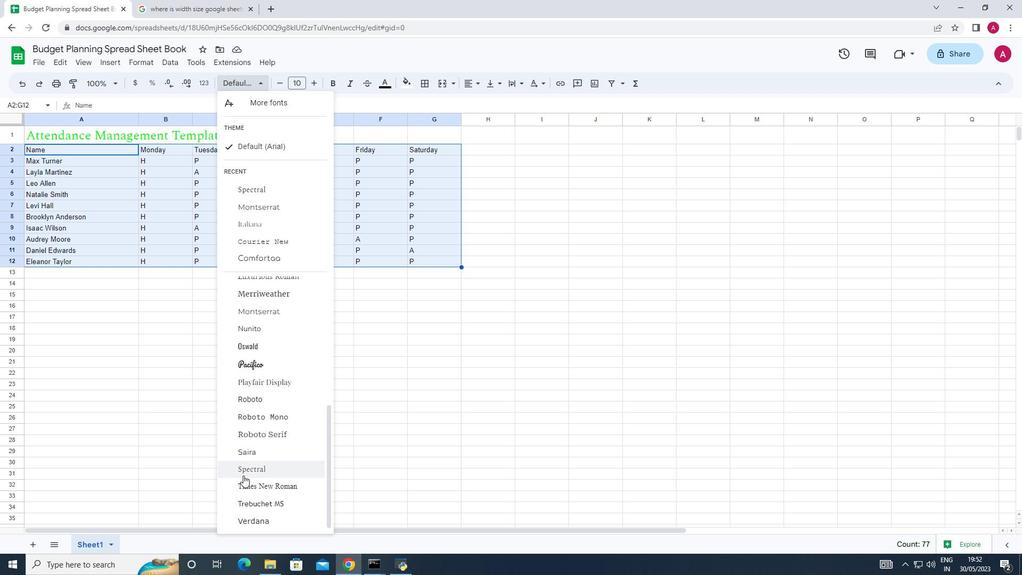 
Action: Mouse moved to (280, 86)
Screenshot: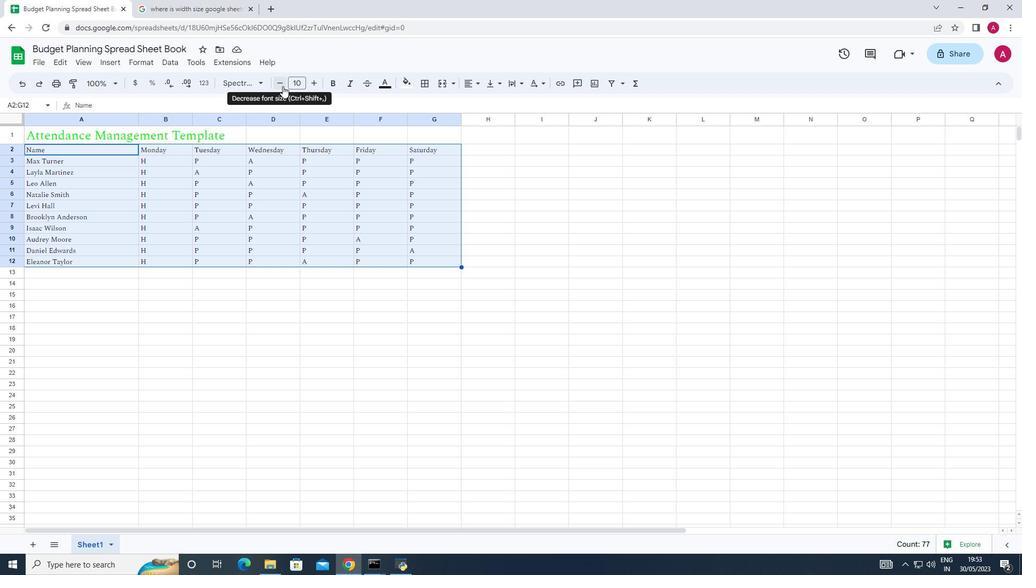 
Action: Mouse pressed left at (280, 86)
Screenshot: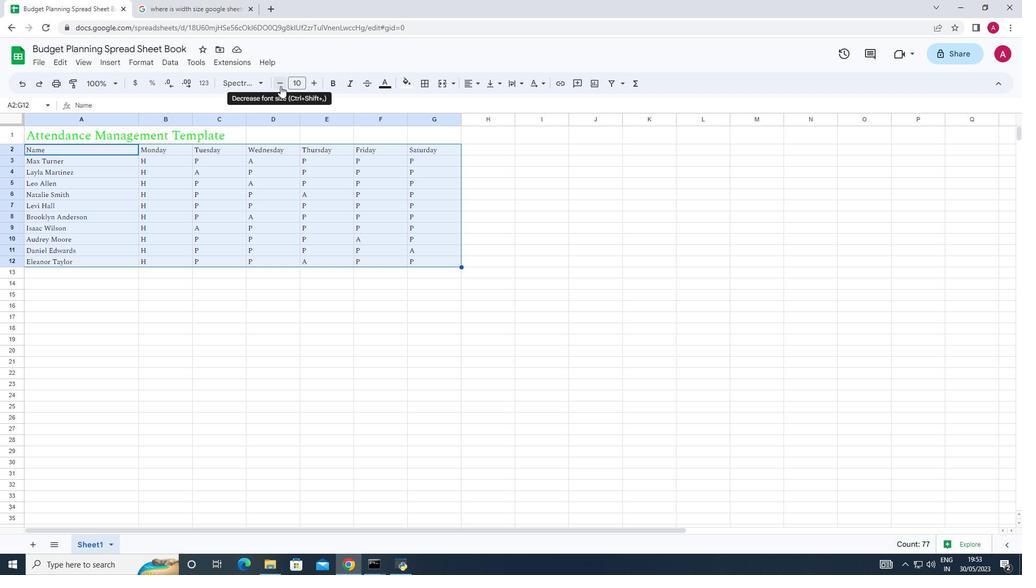 
Action: Mouse moved to (235, 364)
Screenshot: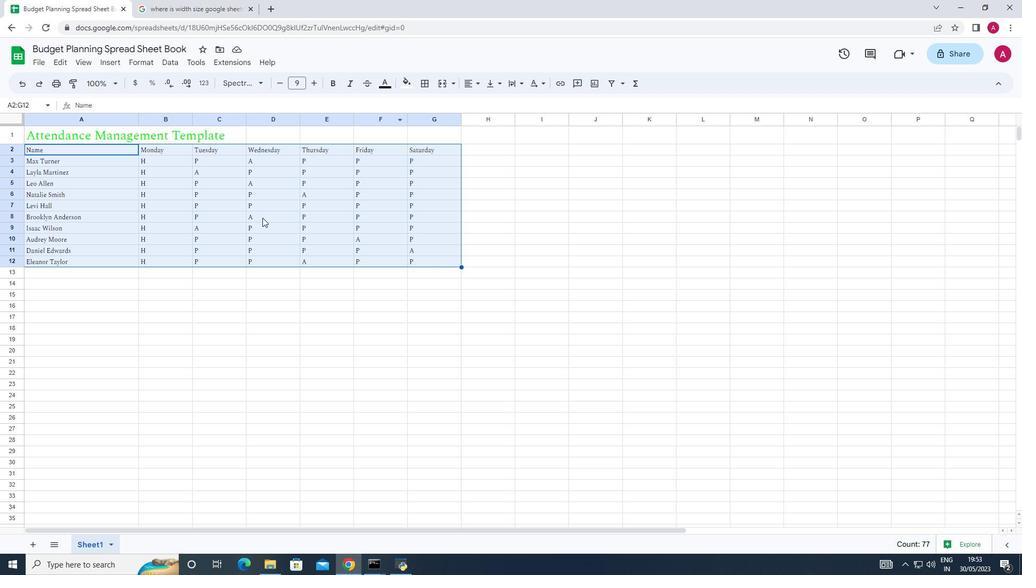 
Action: Mouse pressed left at (235, 364)
Screenshot: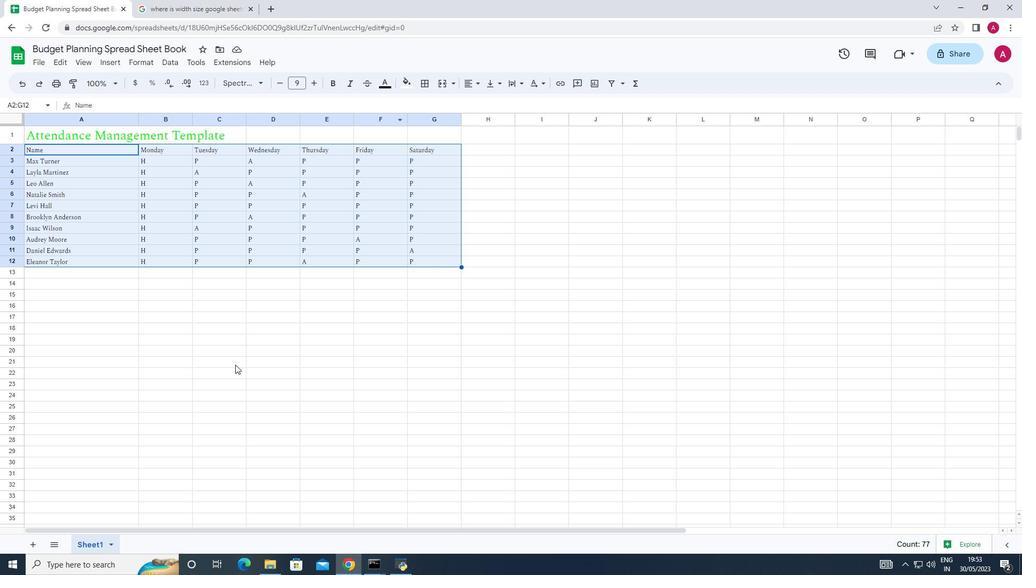 
Action: Mouse moved to (27, 129)
Screenshot: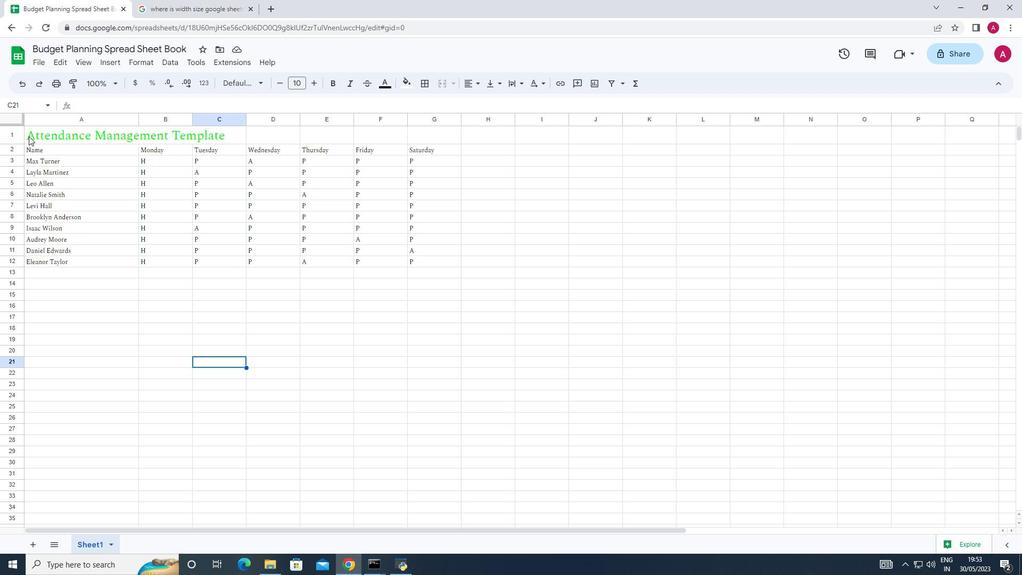 
Action: Mouse pressed left at (27, 129)
Screenshot: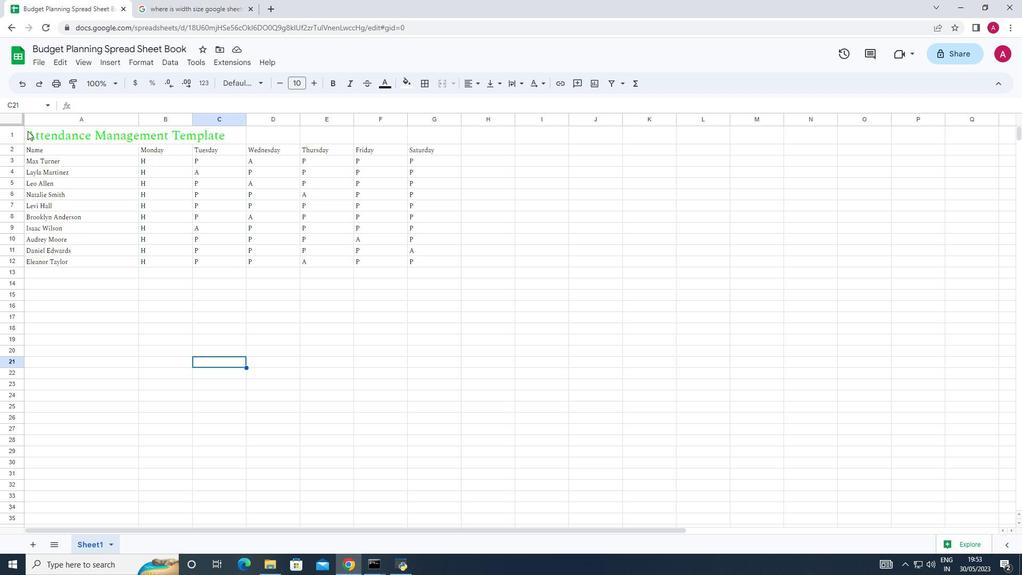 
Action: Mouse moved to (469, 83)
Screenshot: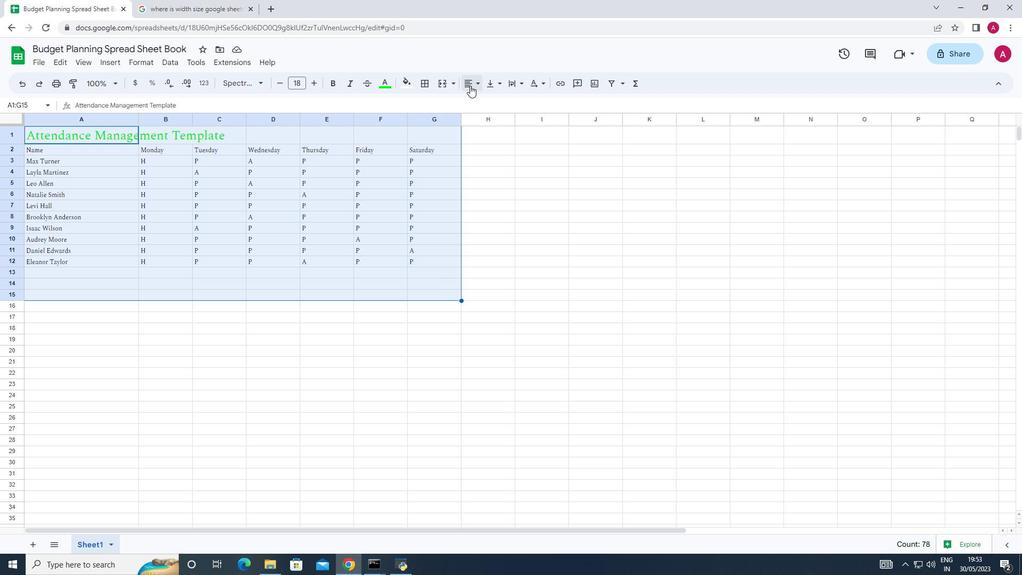 
Action: Mouse pressed left at (469, 83)
Screenshot: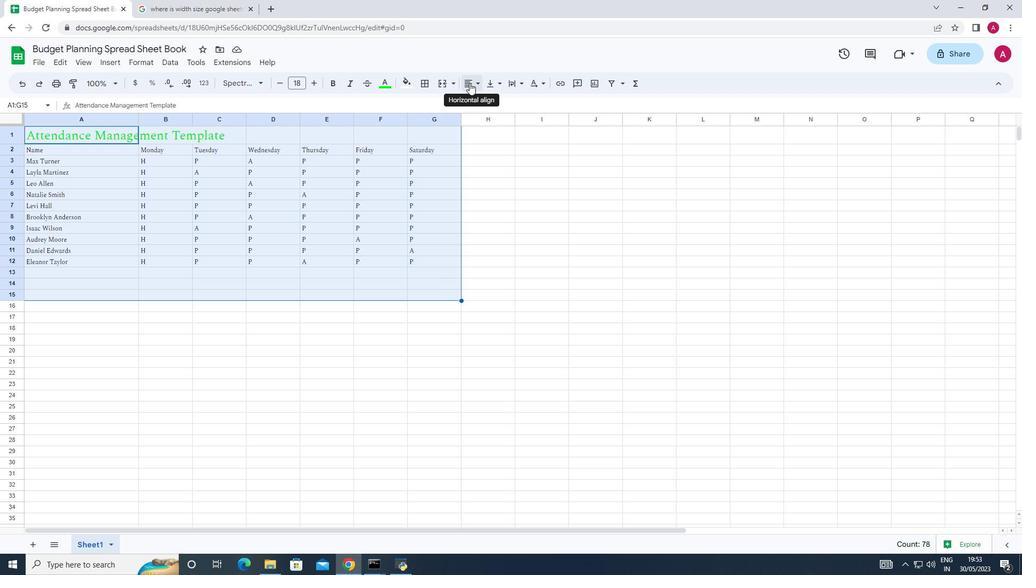 
Action: Mouse moved to (476, 103)
Screenshot: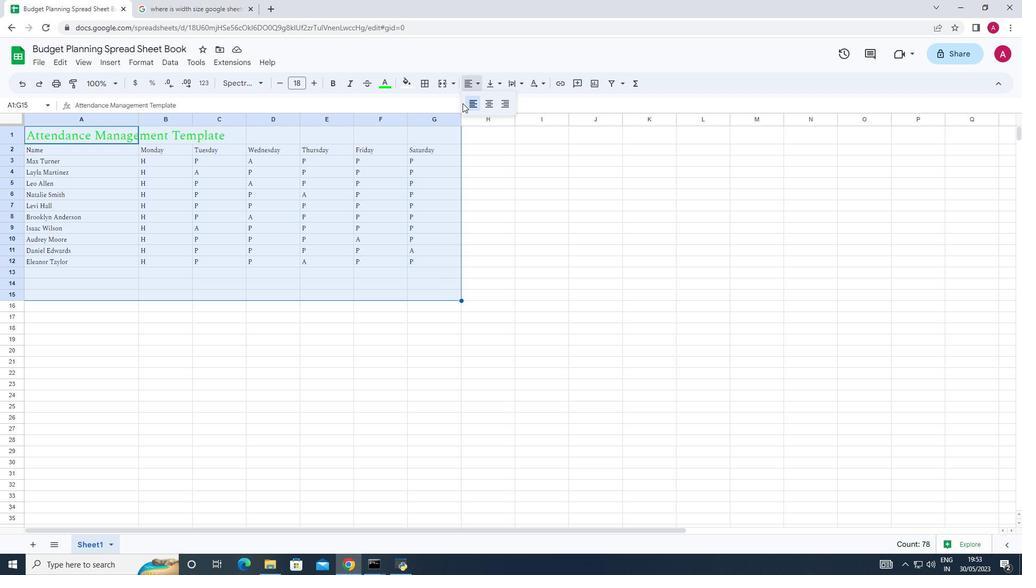 
Action: Mouse pressed left at (476, 103)
Screenshot: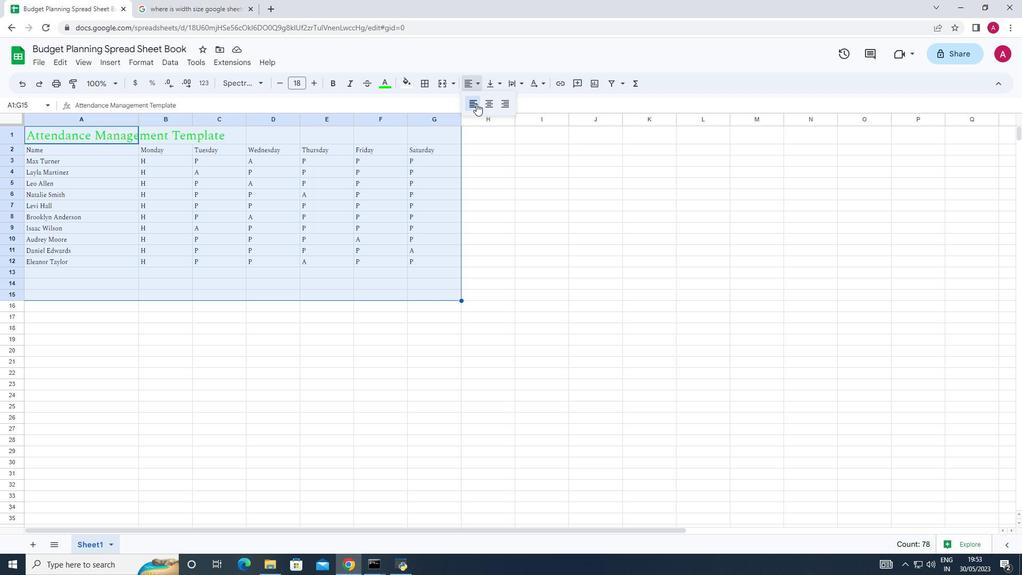 
Action: Mouse moved to (535, 332)
Screenshot: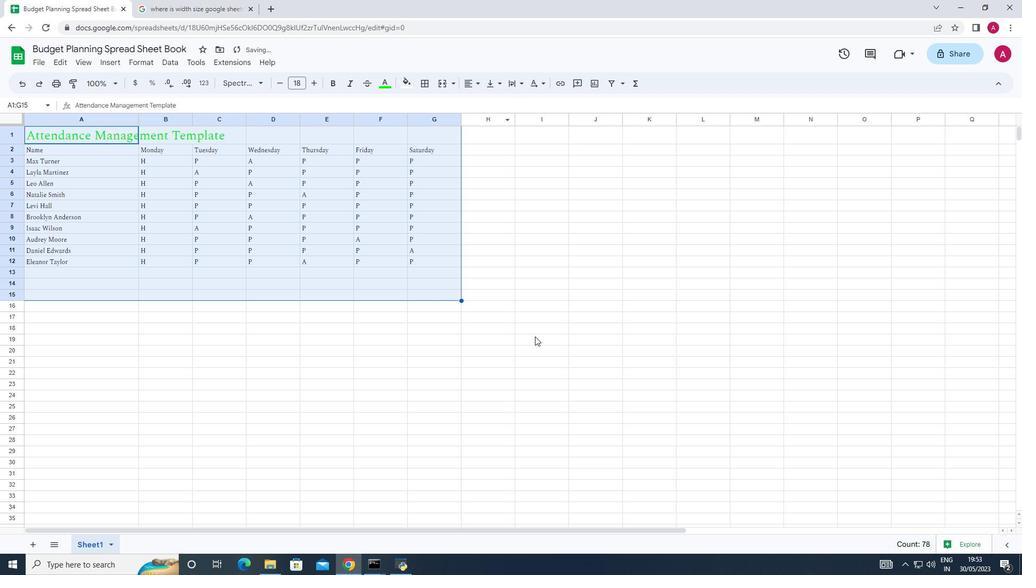 
Action: Mouse pressed left at (535, 332)
Screenshot: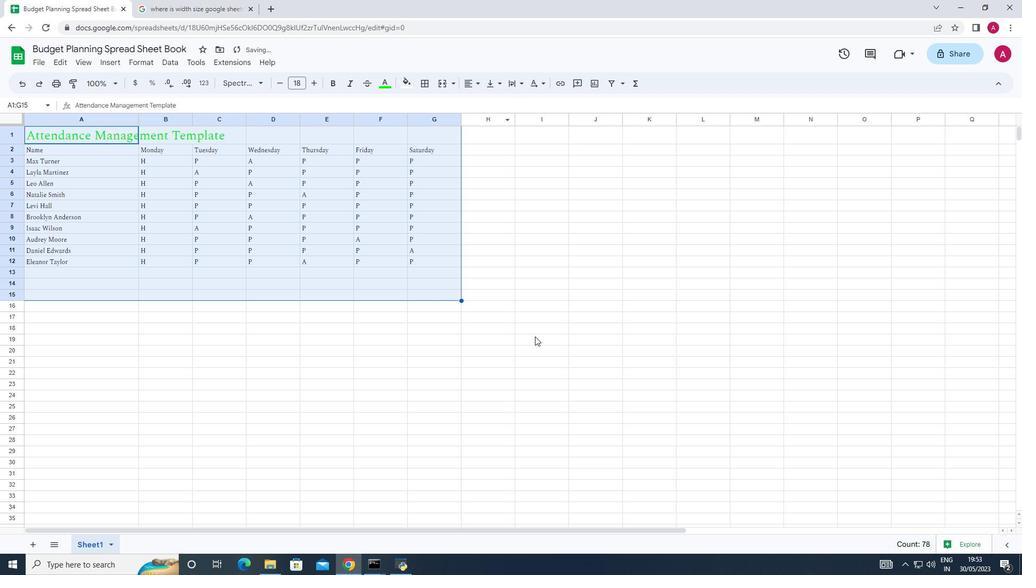 
Action: Mouse moved to (29, 133)
Screenshot: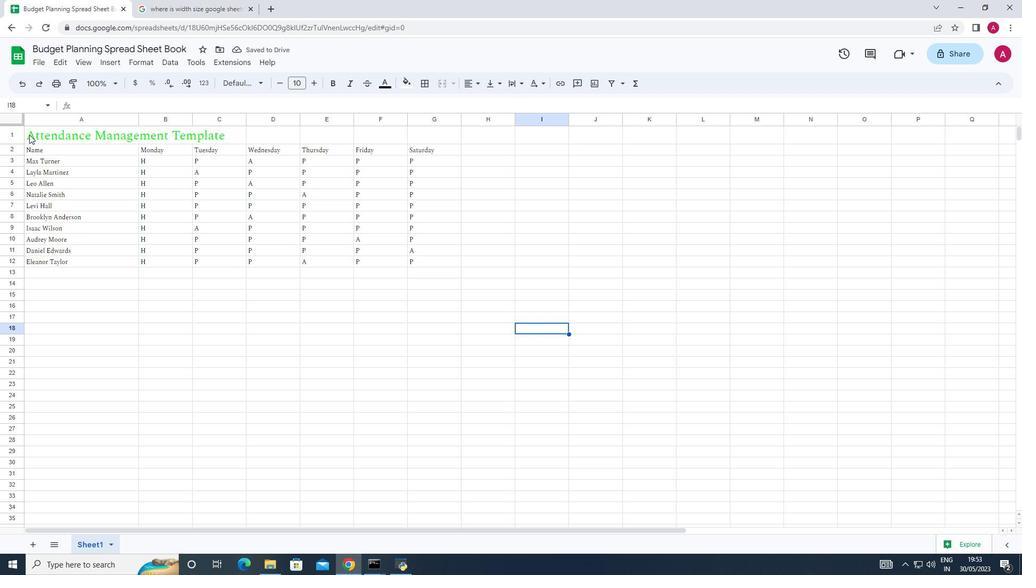 
Action: Mouse pressed left at (29, 133)
Screenshot: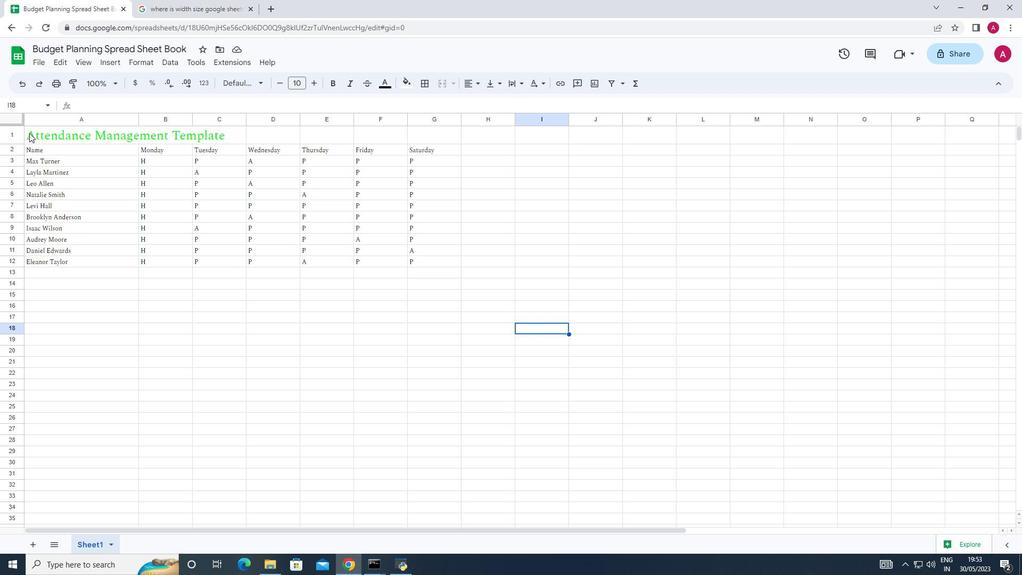 
Action: Mouse moved to (149, 422)
Screenshot: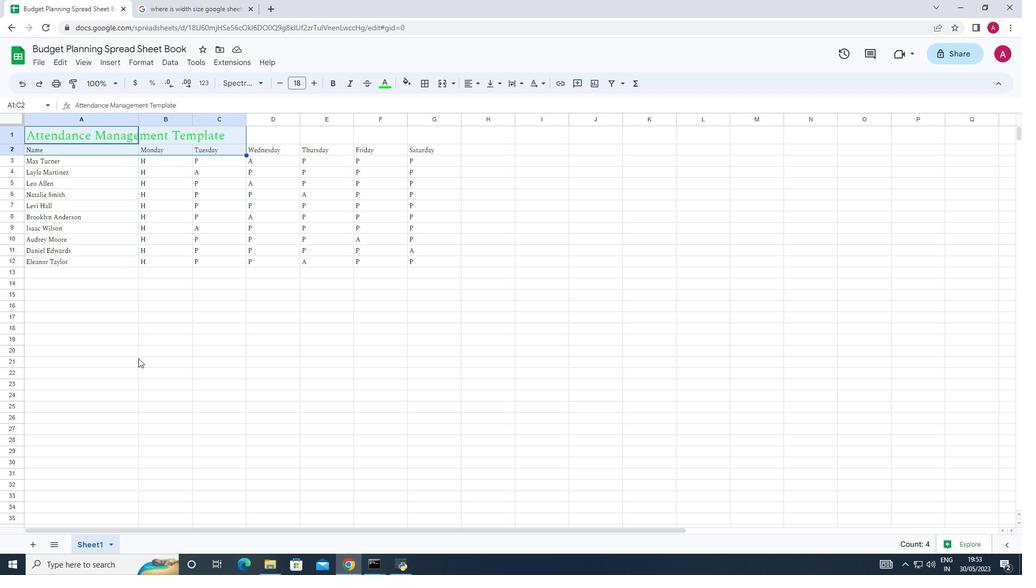 
Action: Mouse pressed left at (149, 422)
Screenshot: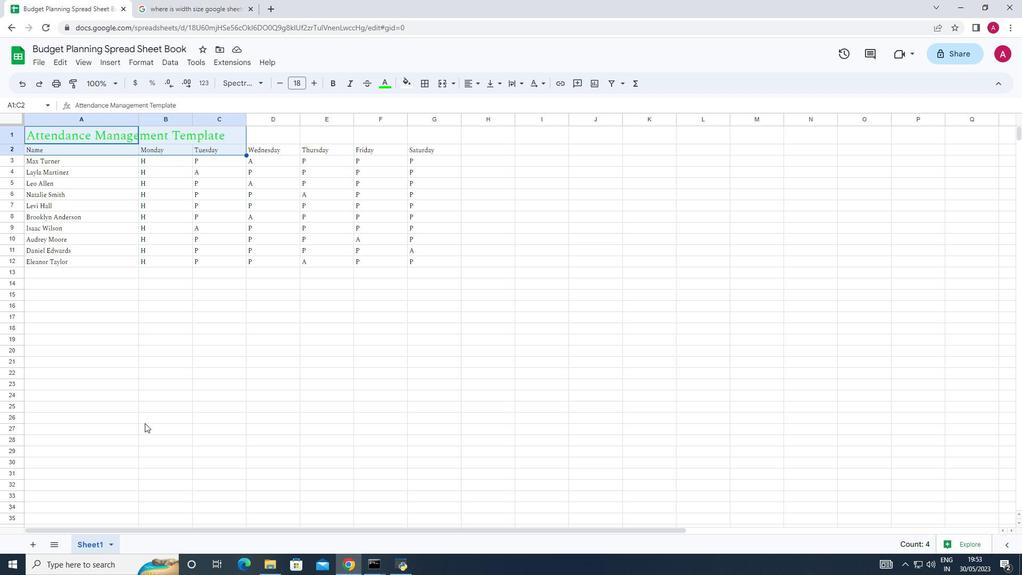 
Action: Mouse moved to (147, 389)
Screenshot: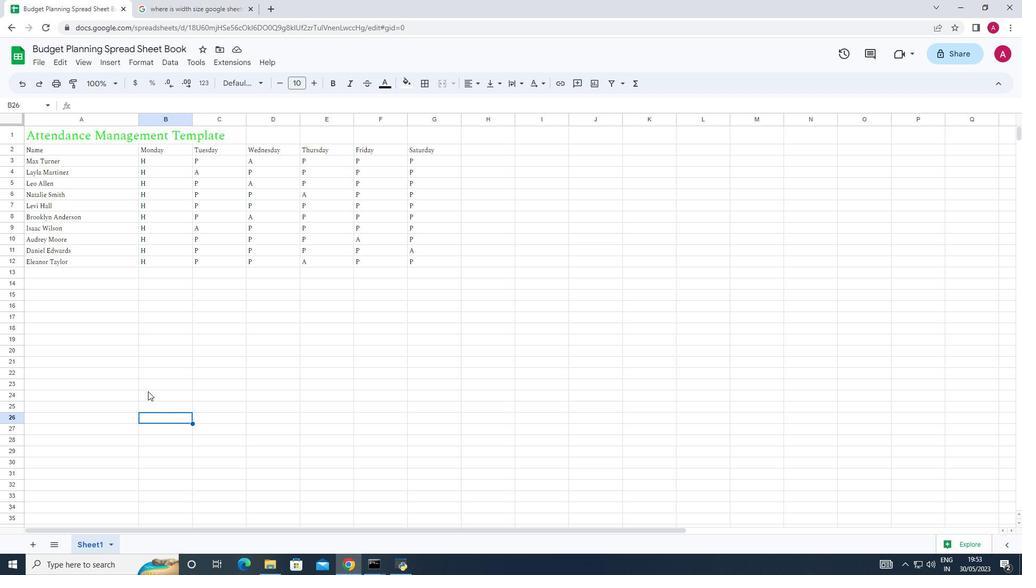
